 Task: Find connections with filter location Nebaj with filter topic #Jobopeningwith filter profile language English with filter current company BYJU'S with filter school Indus University Ahmedabad with filter industry Retail Gasoline with filter service category Packaging Design with filter keywords title Tow Truck Operator
Action: Mouse moved to (578, 70)
Screenshot: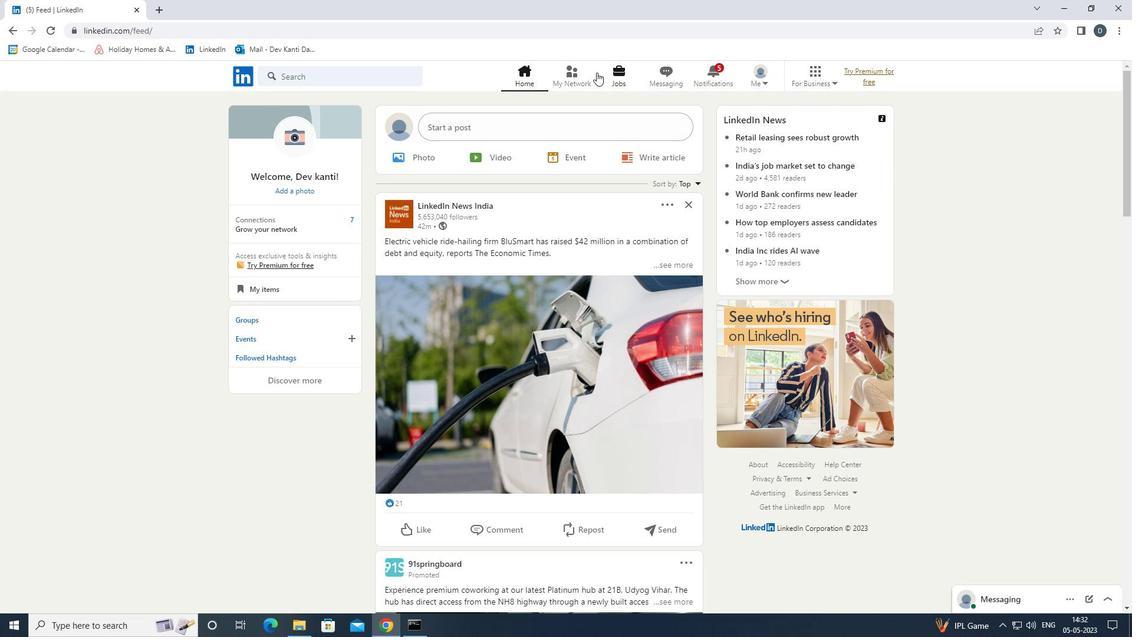 
Action: Mouse pressed left at (578, 70)
Screenshot: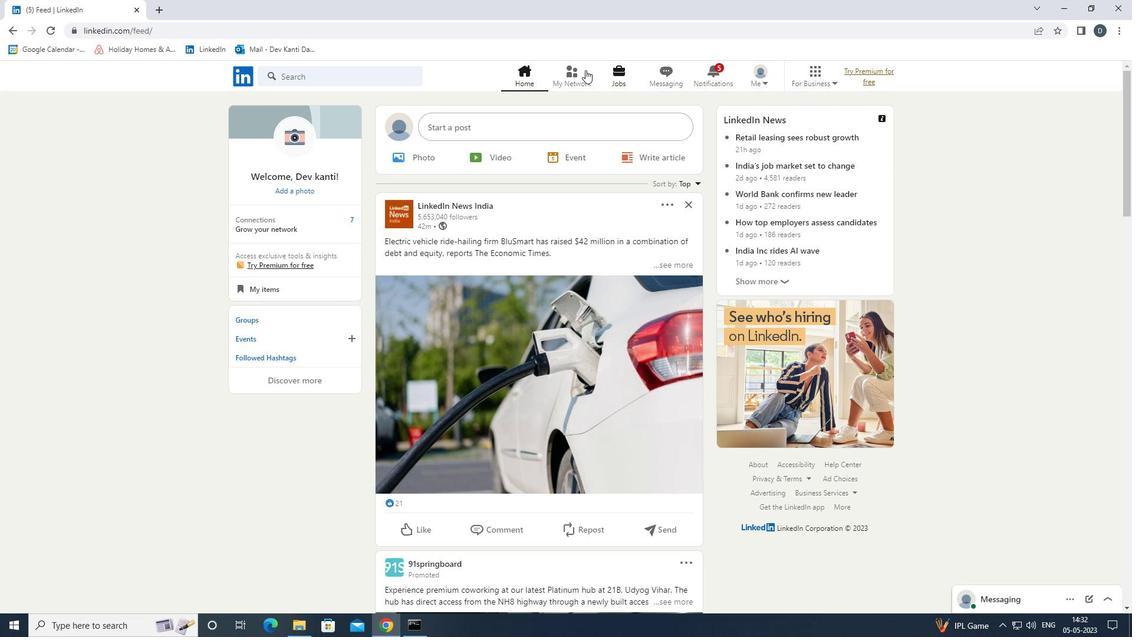 
Action: Mouse moved to (389, 136)
Screenshot: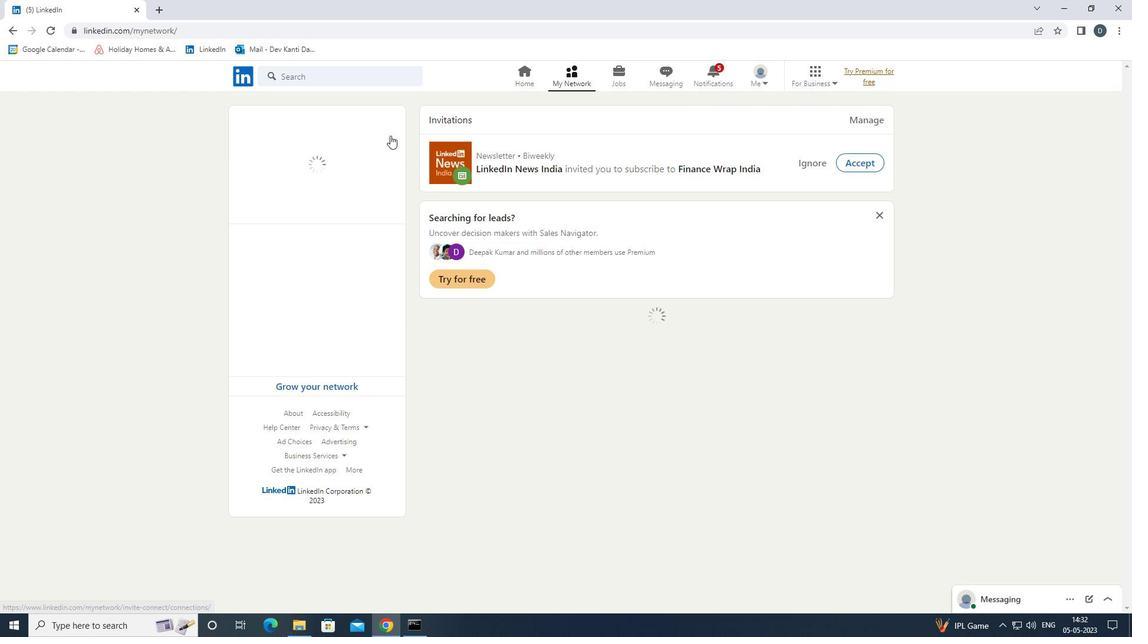 
Action: Mouse pressed left at (389, 136)
Screenshot: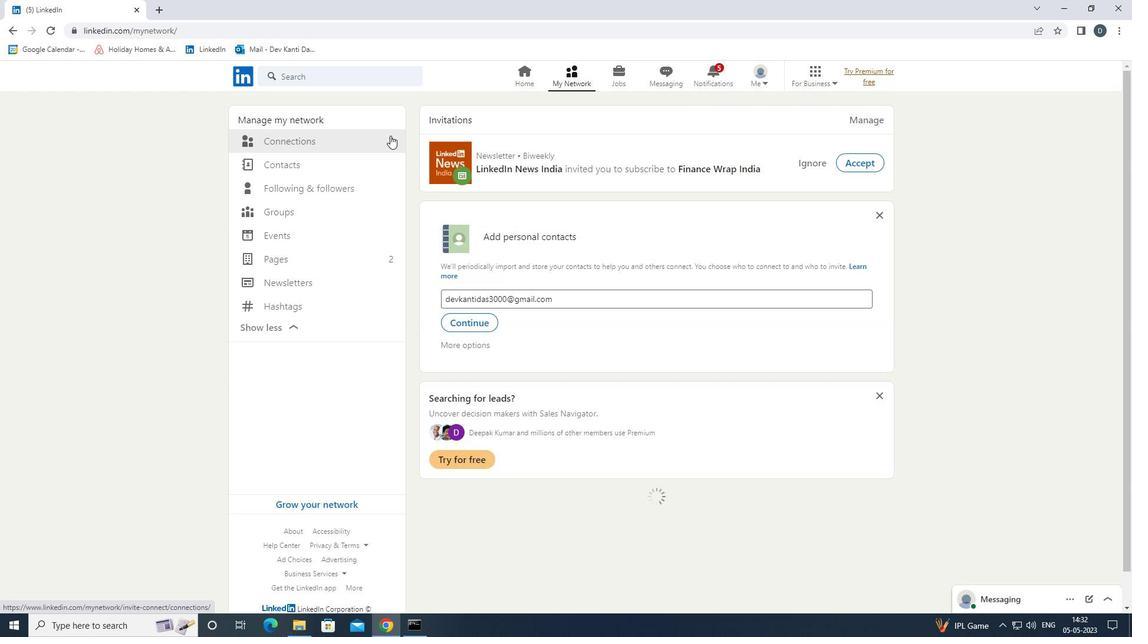 
Action: Mouse moved to (663, 136)
Screenshot: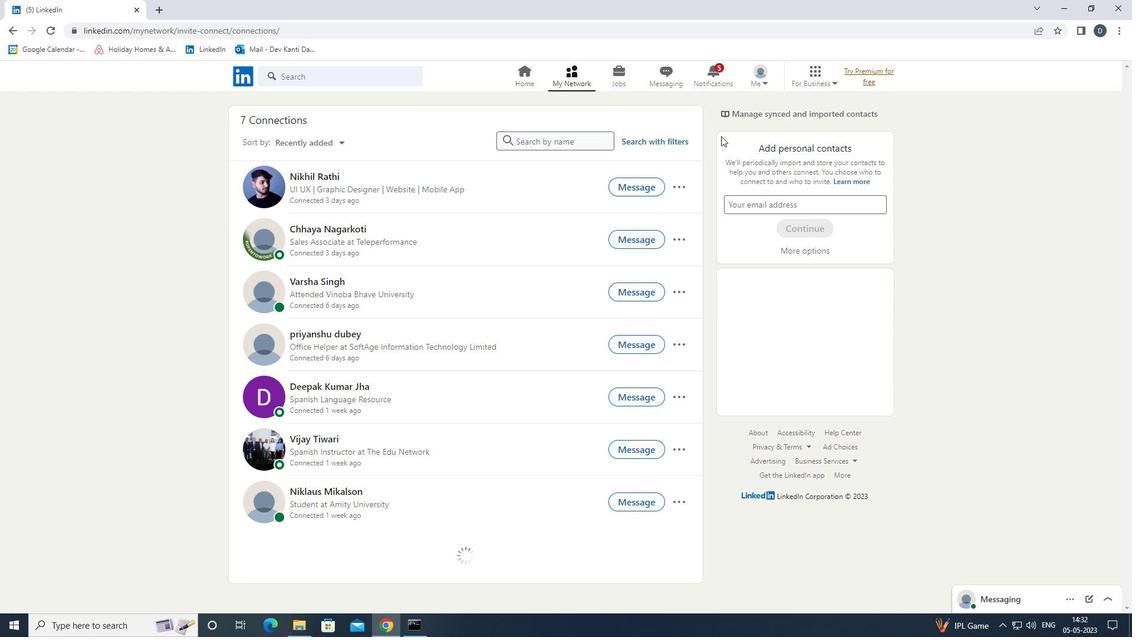 
Action: Mouse pressed left at (663, 136)
Screenshot: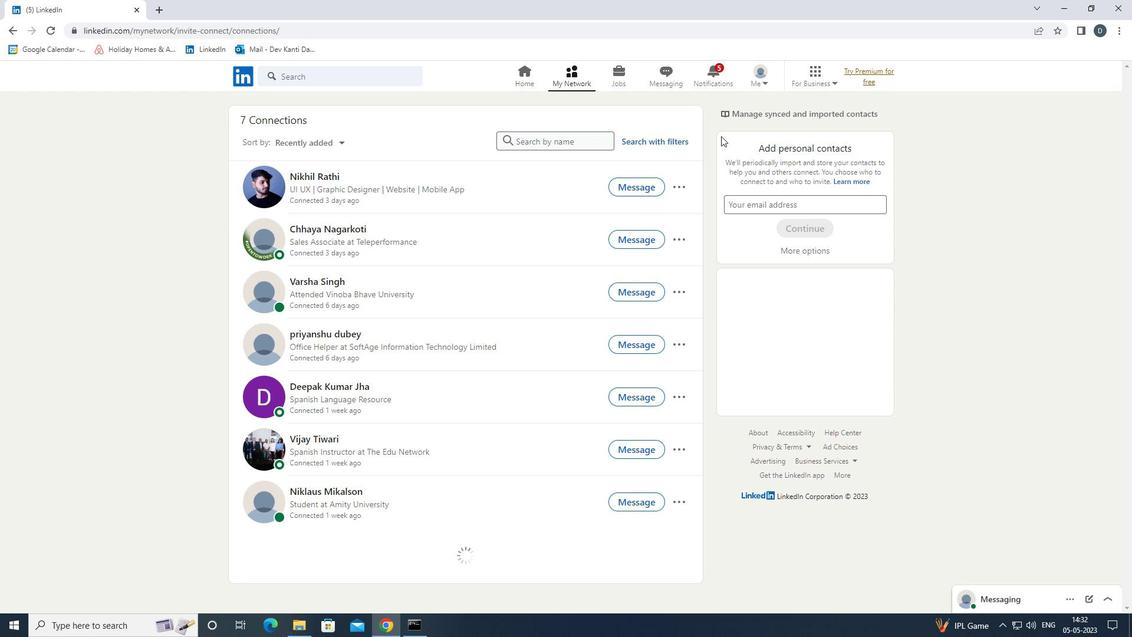 
Action: Mouse moved to (618, 110)
Screenshot: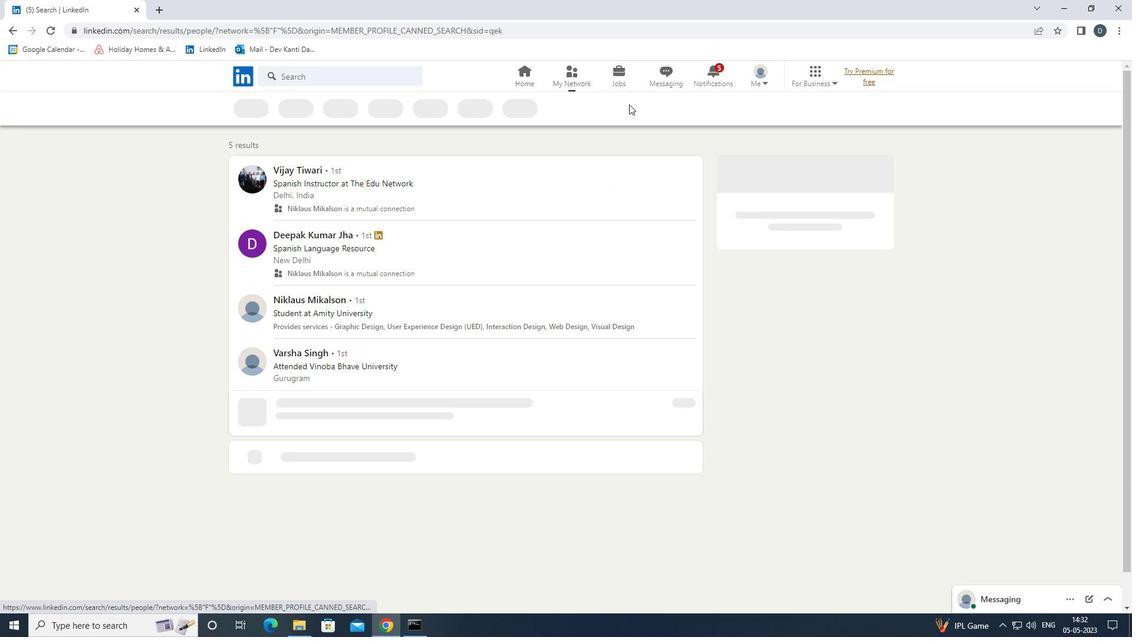 
Action: Mouse pressed left at (618, 110)
Screenshot: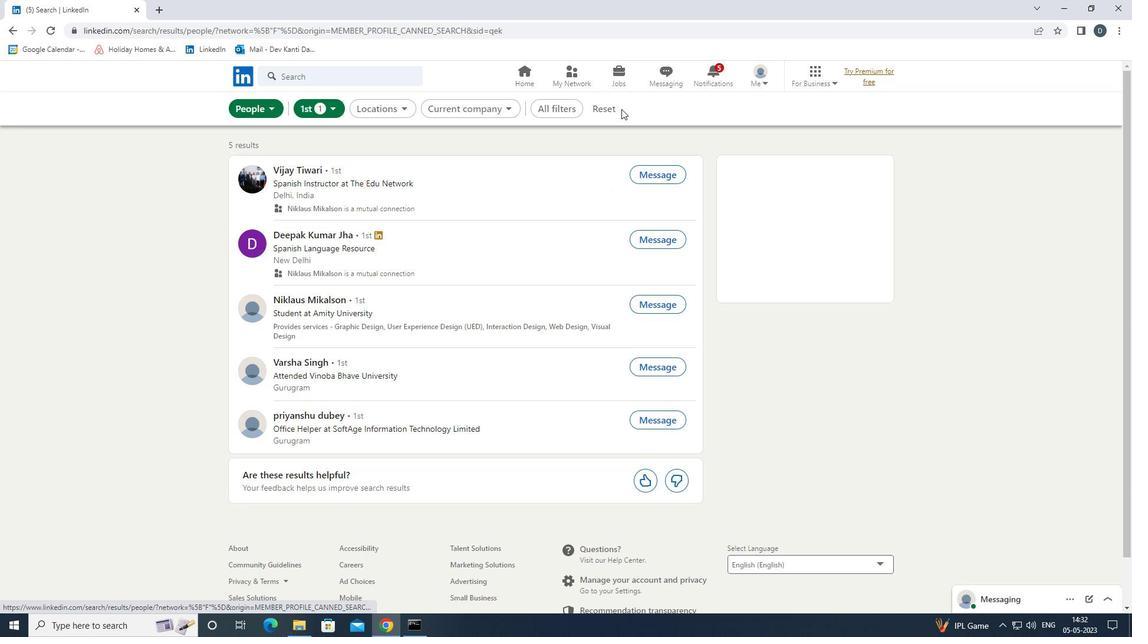 
Action: Mouse moved to (581, 107)
Screenshot: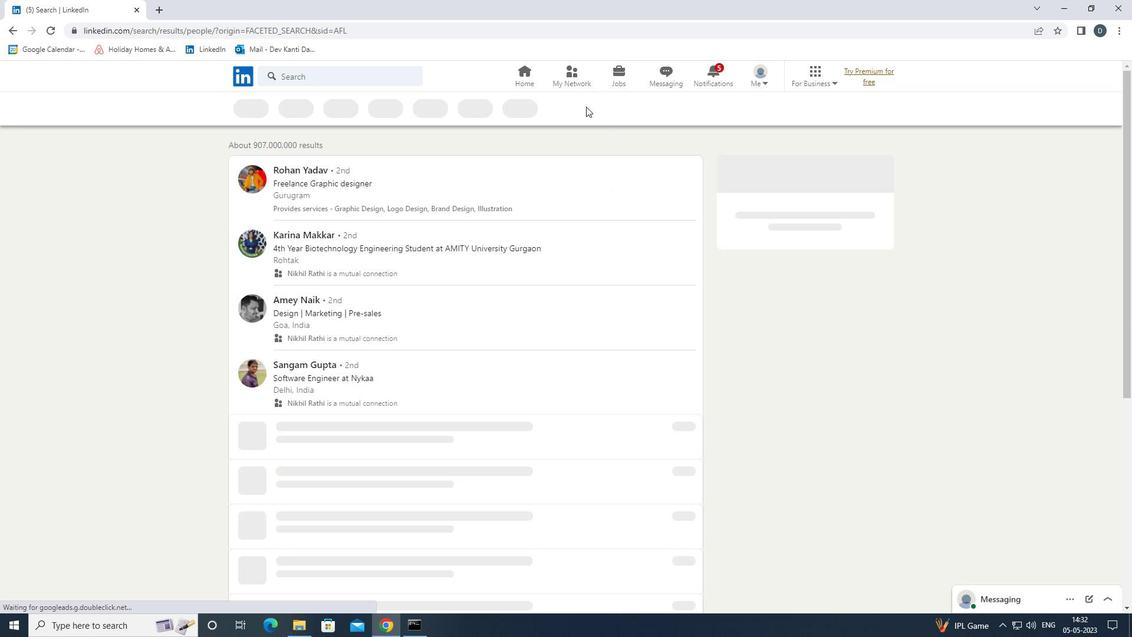 
Action: Mouse pressed left at (581, 107)
Screenshot: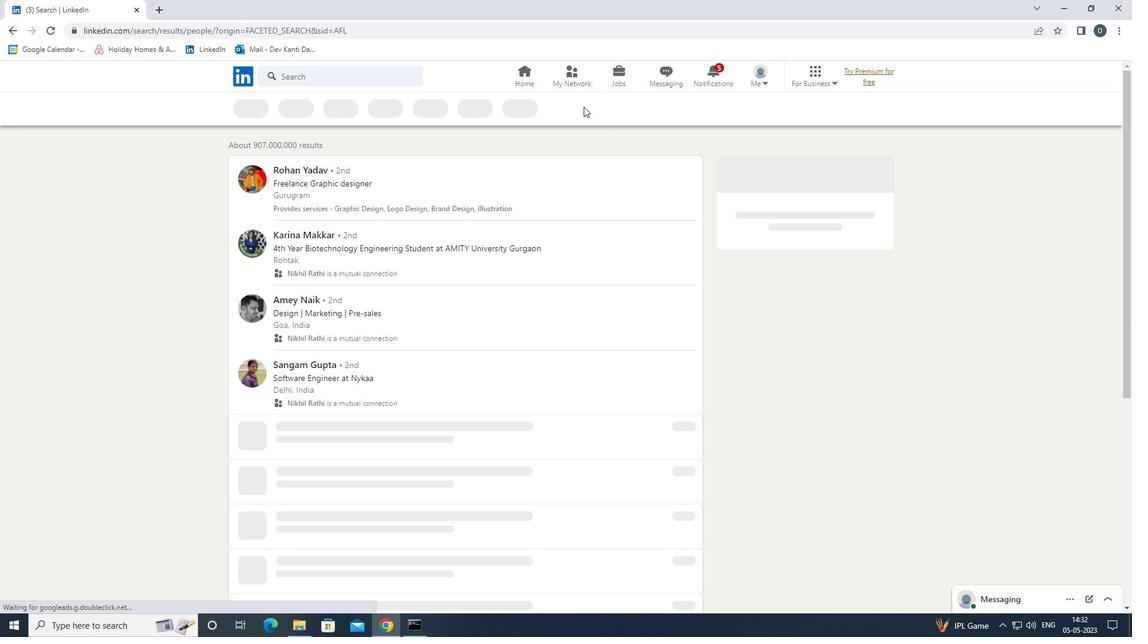 
Action: Mouse pressed left at (581, 107)
Screenshot: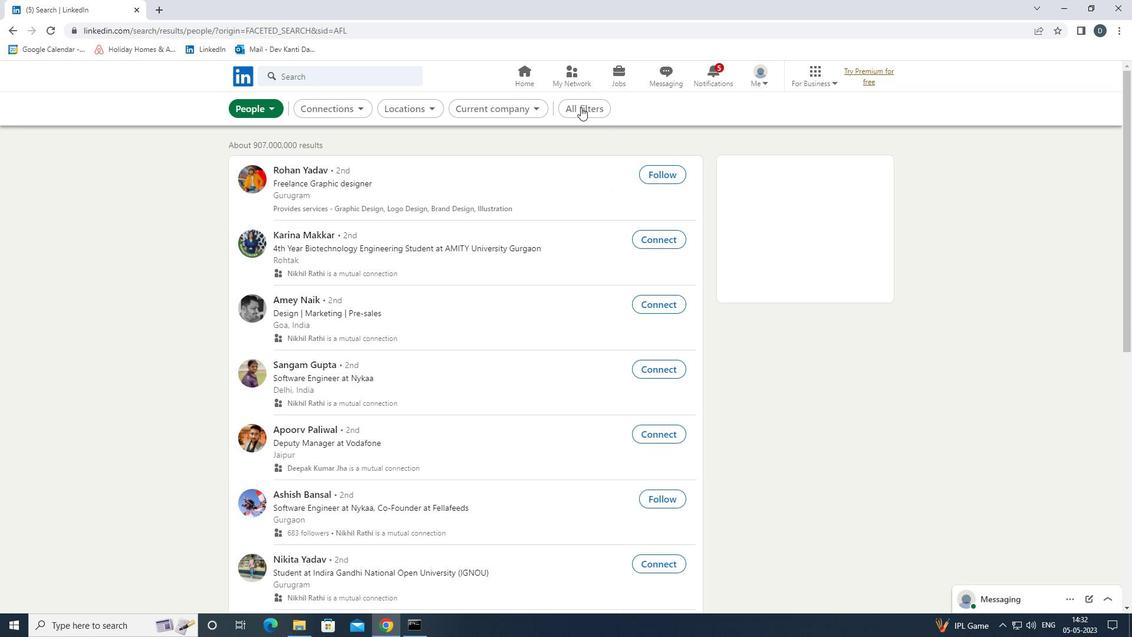 
Action: Mouse moved to (584, 109)
Screenshot: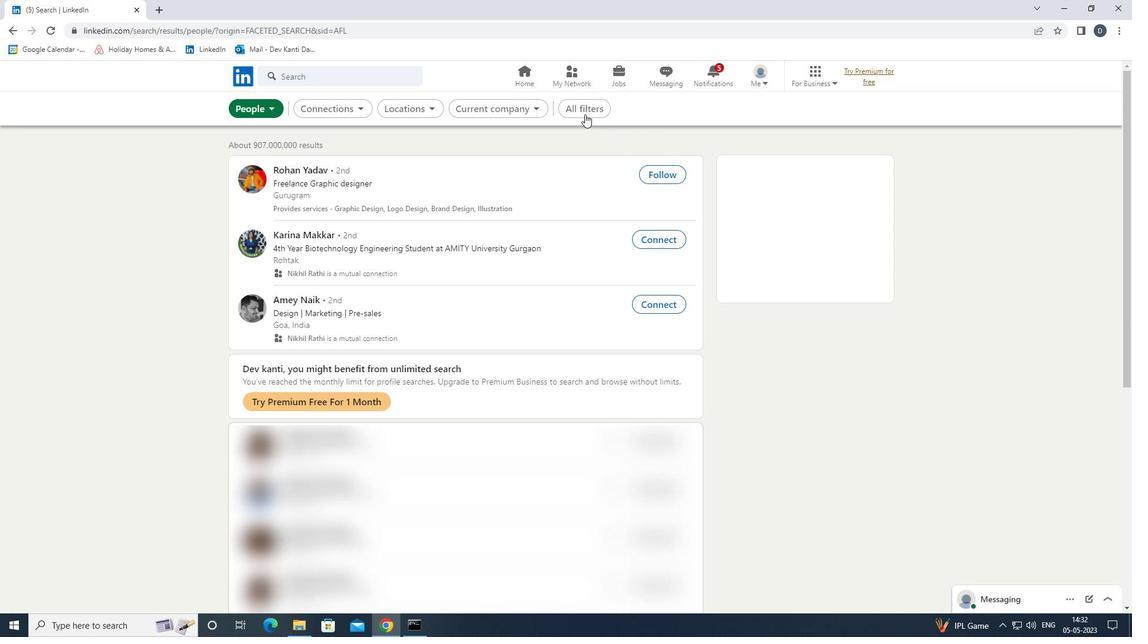 
Action: Mouse pressed left at (584, 109)
Screenshot: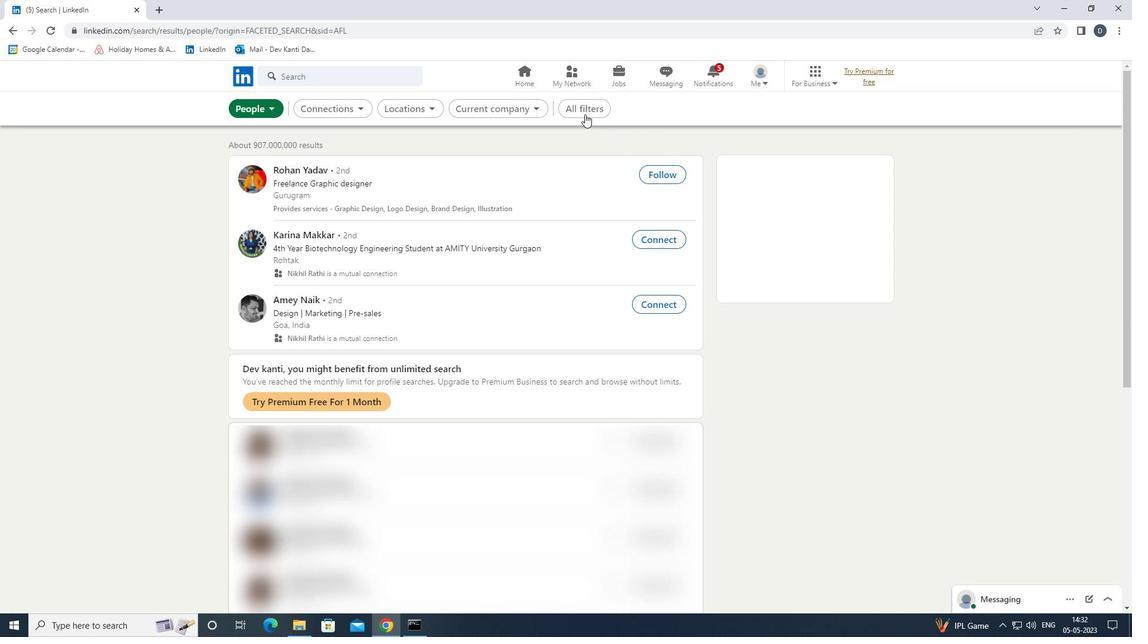 
Action: Mouse moved to (1118, 361)
Screenshot: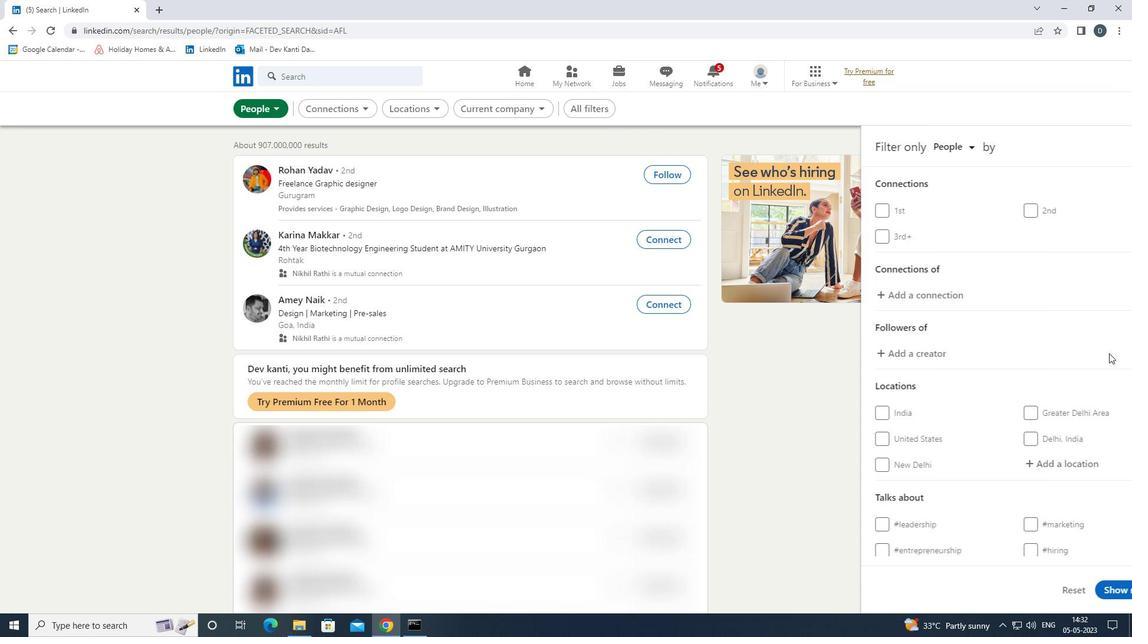
Action: Mouse scrolled (1118, 361) with delta (0, 0)
Screenshot: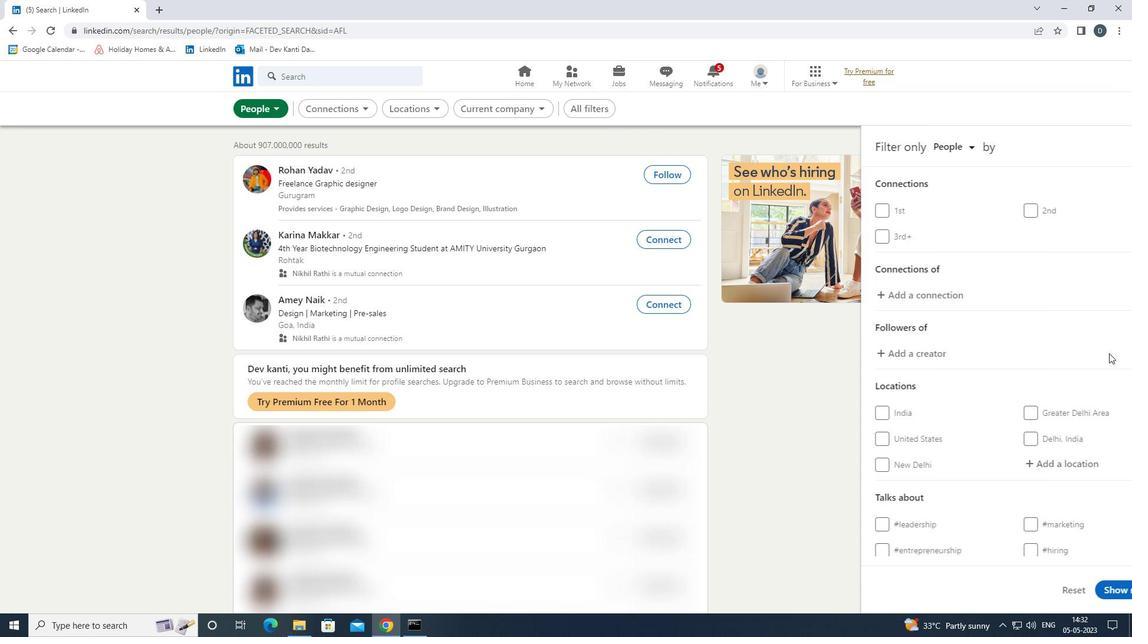 
Action: Mouse moved to (1120, 364)
Screenshot: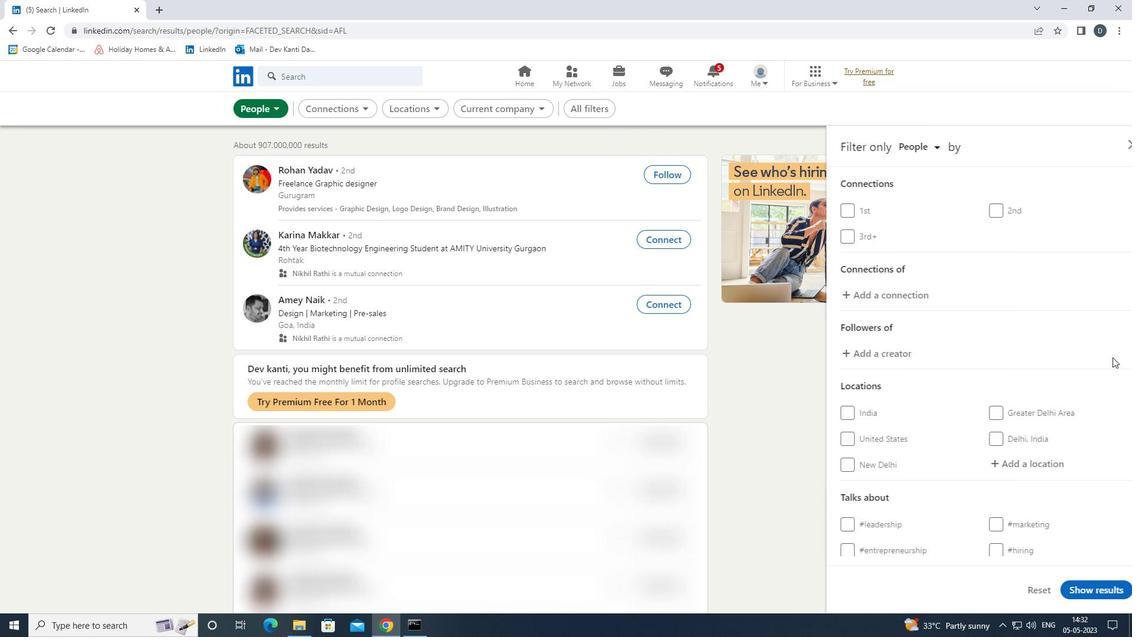 
Action: Mouse scrolled (1120, 363) with delta (0, 0)
Screenshot: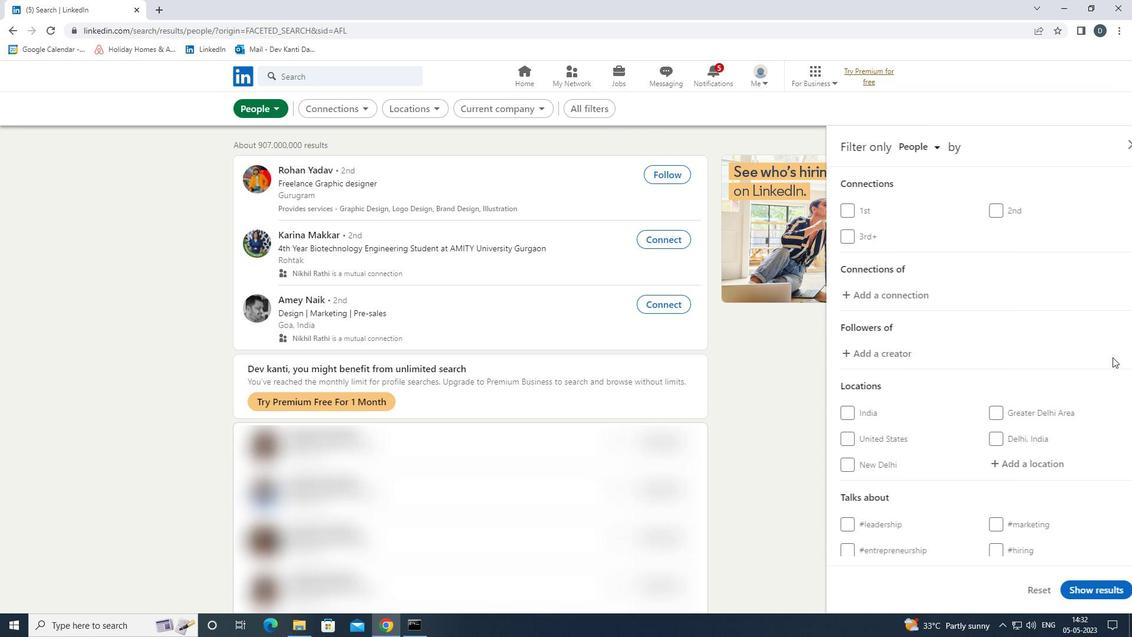 
Action: Mouse moved to (1018, 346)
Screenshot: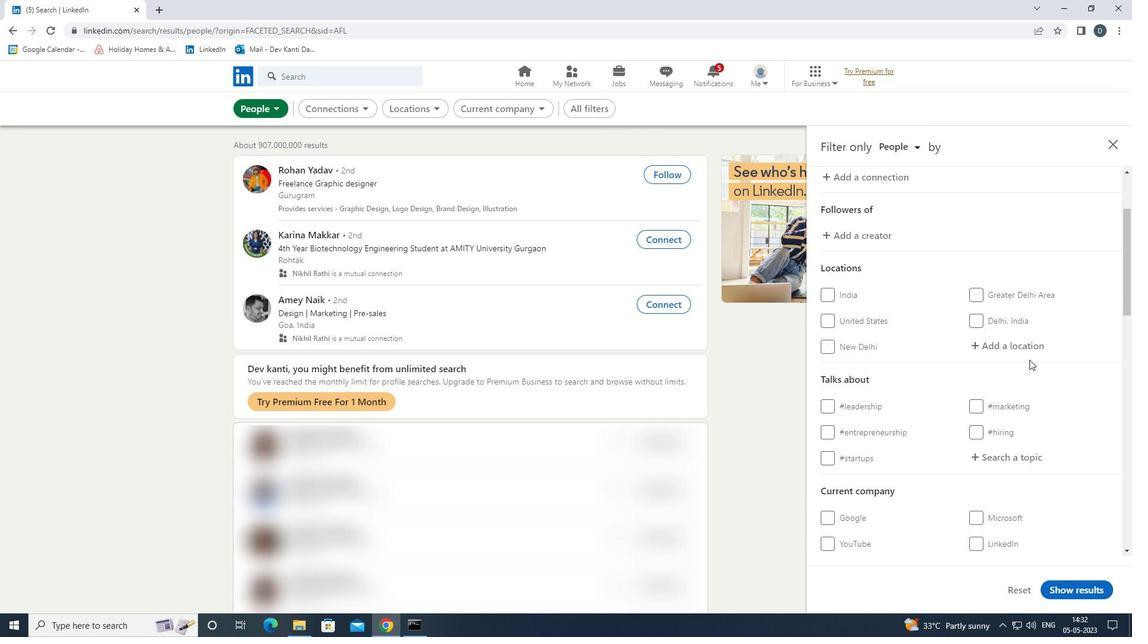 
Action: Mouse pressed left at (1018, 346)
Screenshot: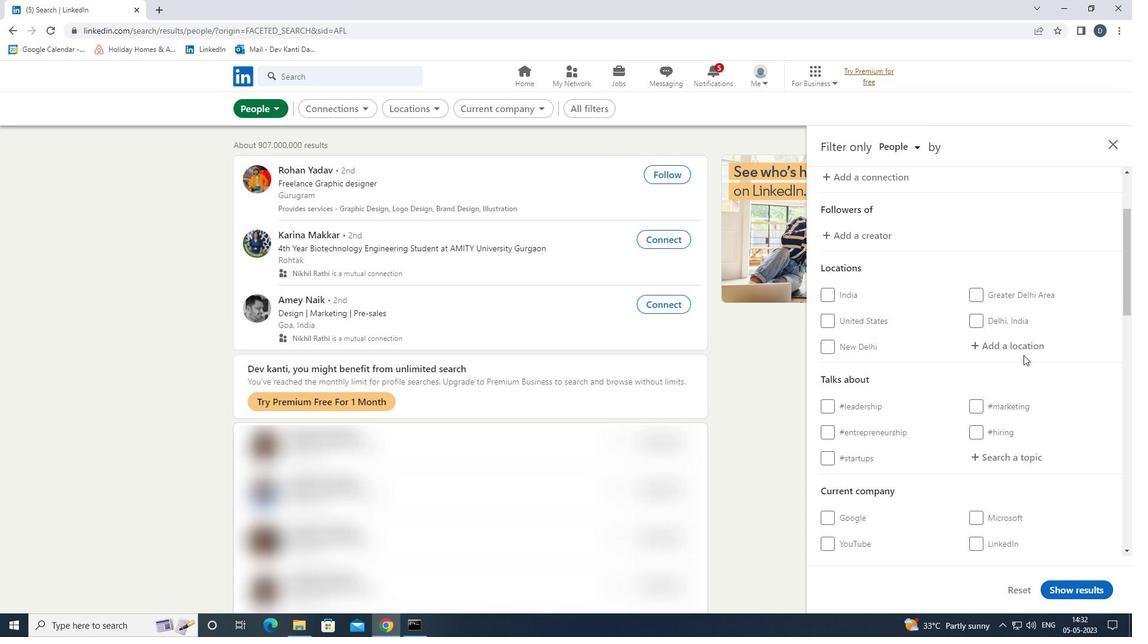 
Action: Key pressed <Key.shift><Key.shift><Key.shift><Key.shift><Key.shift><Key.shift>NEBAJ<Key.down><Key.enter>
Screenshot: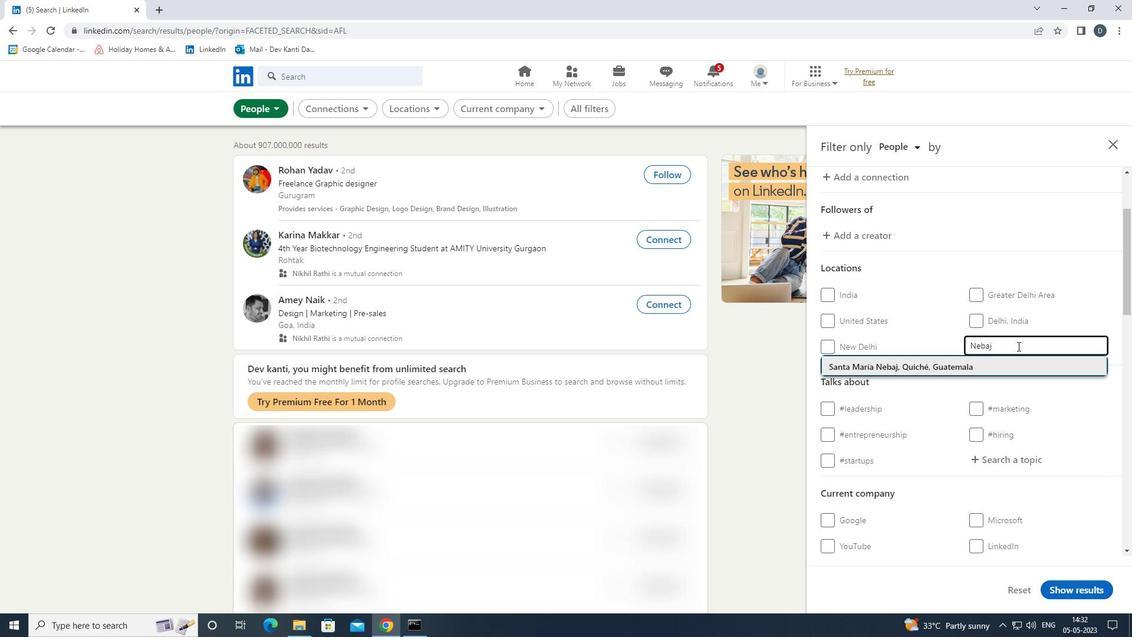 
Action: Mouse moved to (1028, 369)
Screenshot: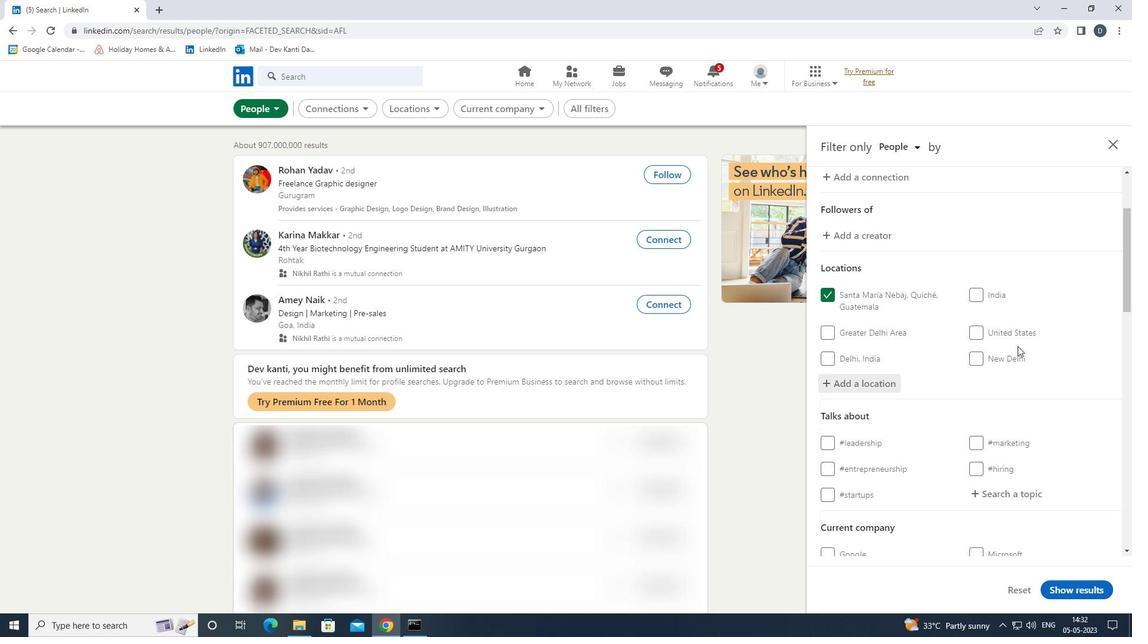 
Action: Mouse scrolled (1028, 369) with delta (0, 0)
Screenshot: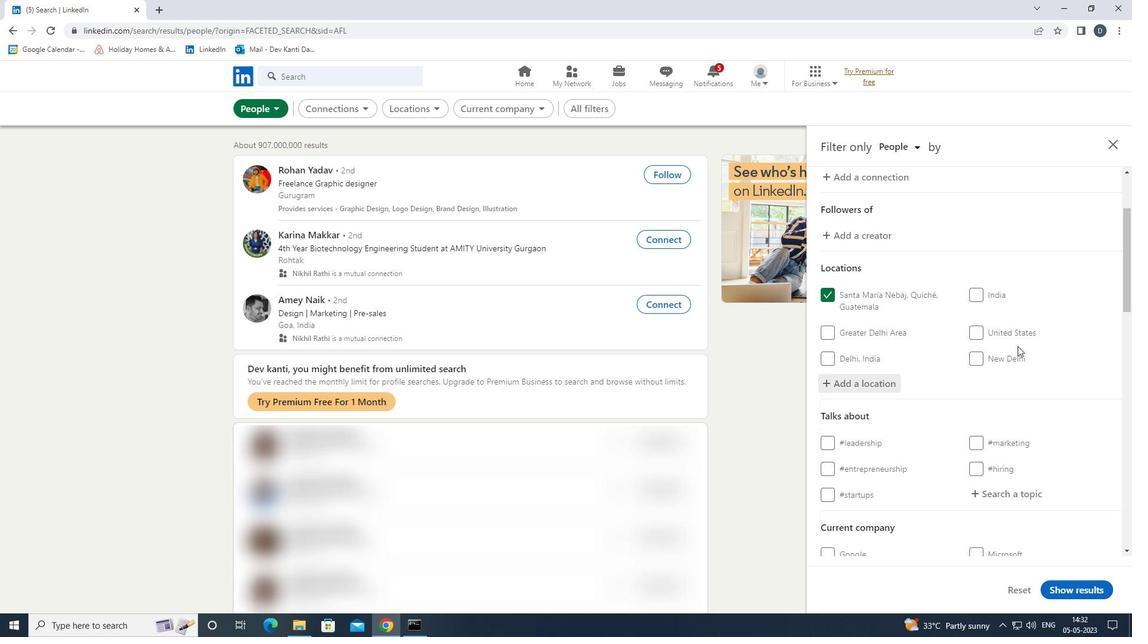 
Action: Mouse moved to (1024, 377)
Screenshot: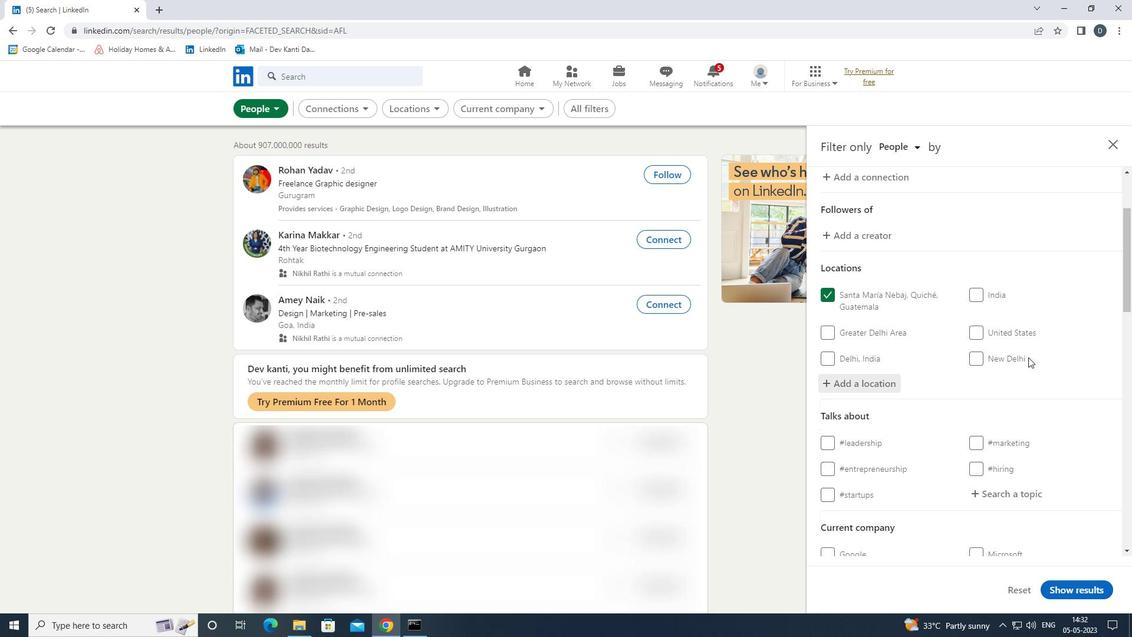 
Action: Mouse scrolled (1024, 376) with delta (0, 0)
Screenshot: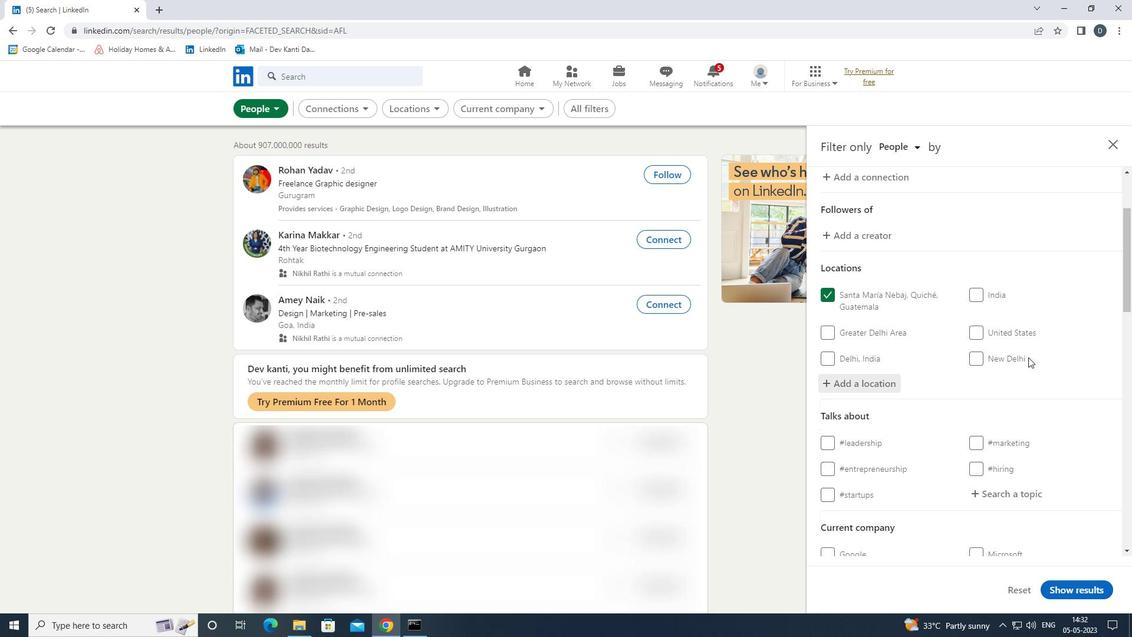 
Action: Mouse moved to (1023, 378)
Screenshot: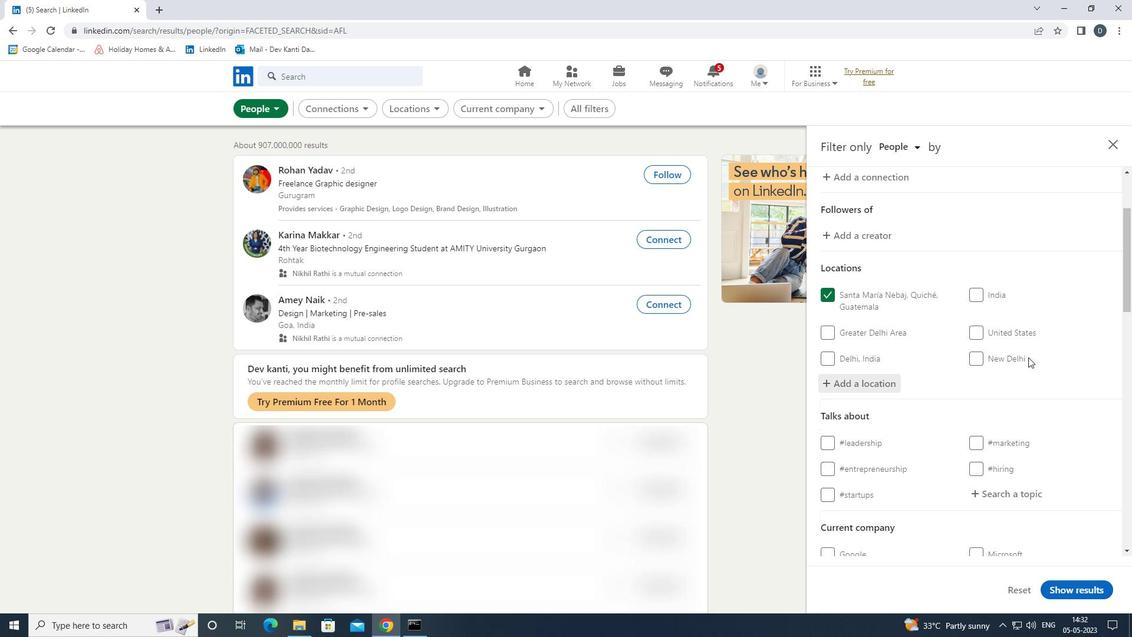 
Action: Mouse scrolled (1023, 377) with delta (0, 0)
Screenshot: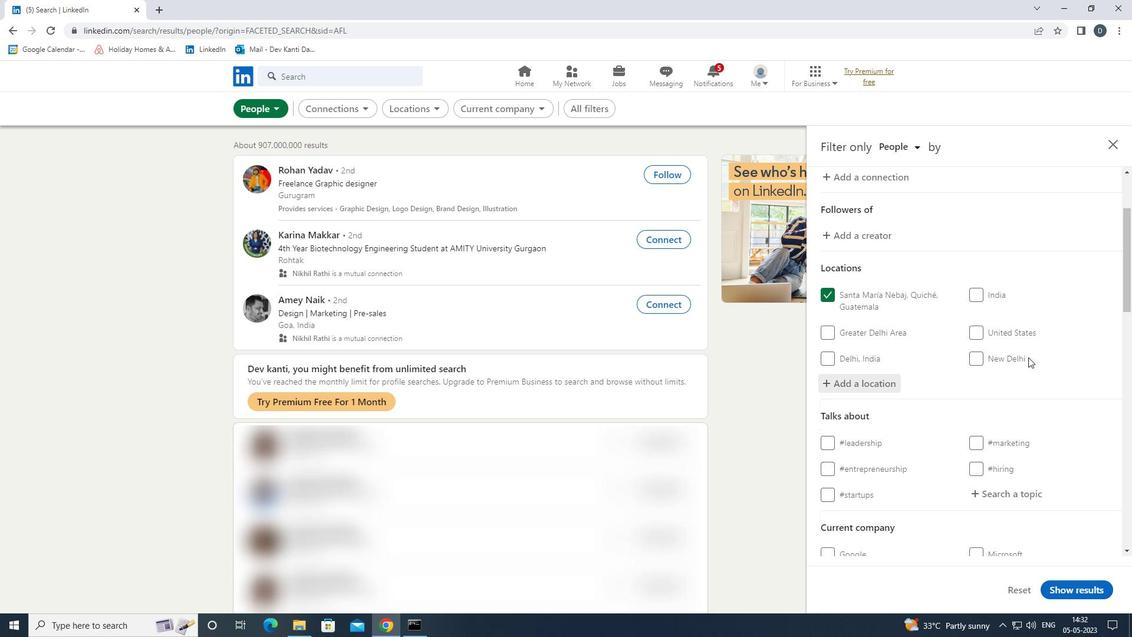 
Action: Mouse moved to (1010, 318)
Screenshot: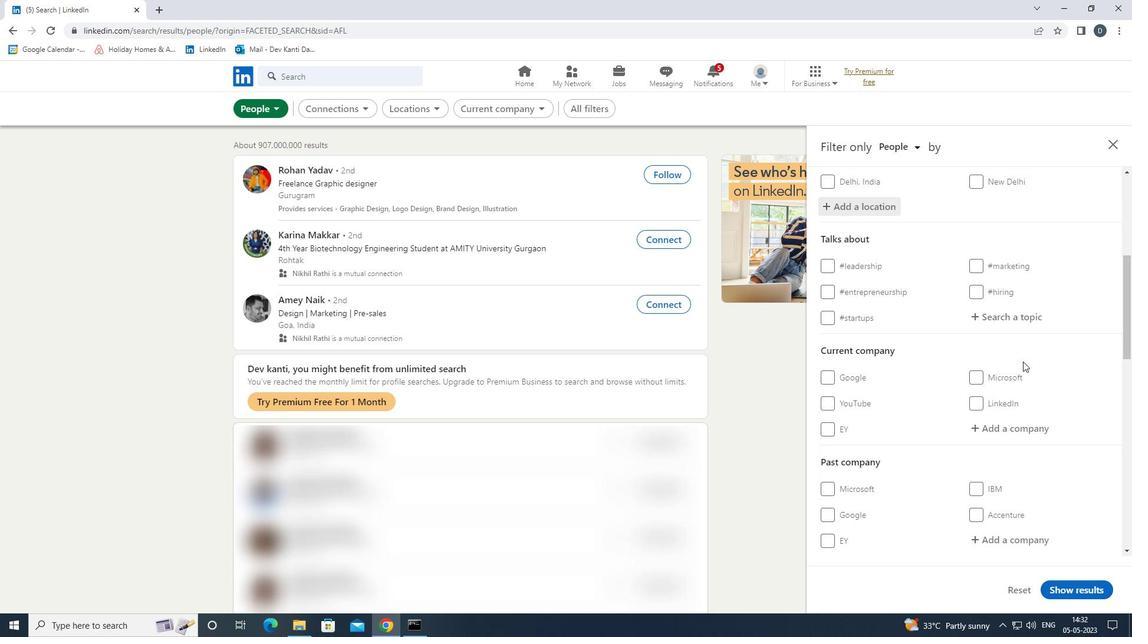 
Action: Mouse pressed left at (1010, 318)
Screenshot: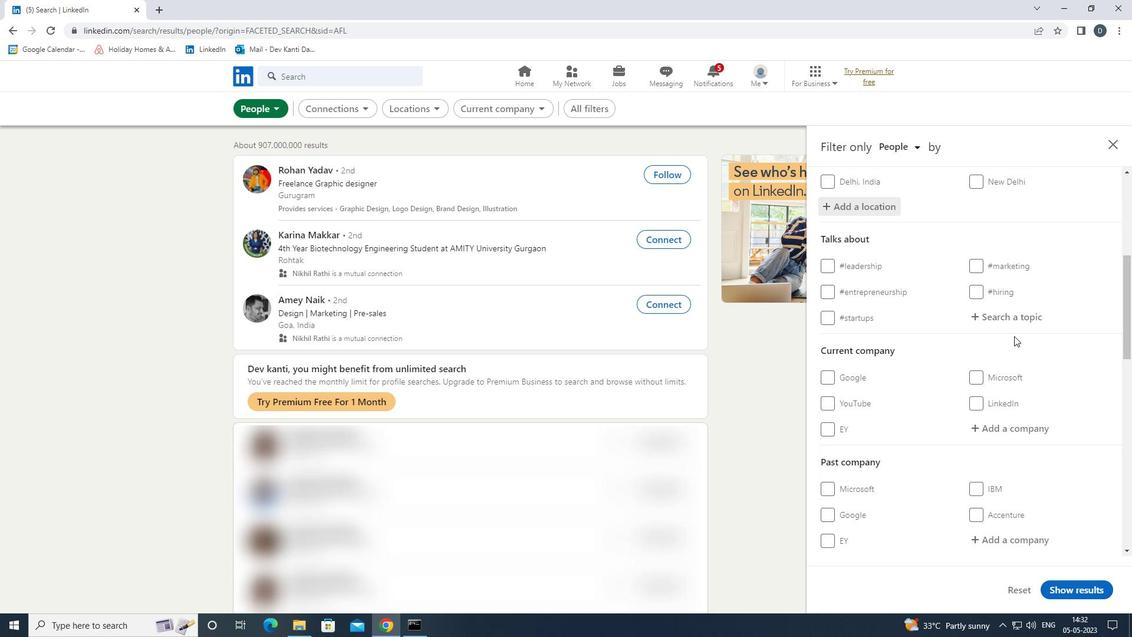 
Action: Key pressed JOBOPENING<Key.down><Key.enter>
Screenshot: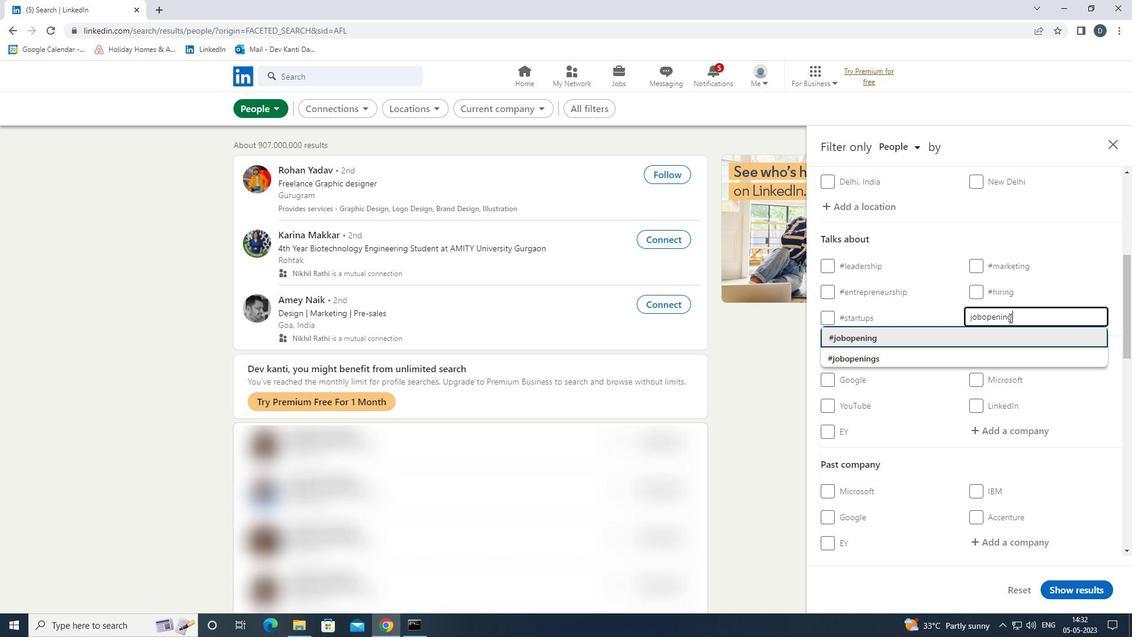 
Action: Mouse scrolled (1010, 317) with delta (0, 0)
Screenshot: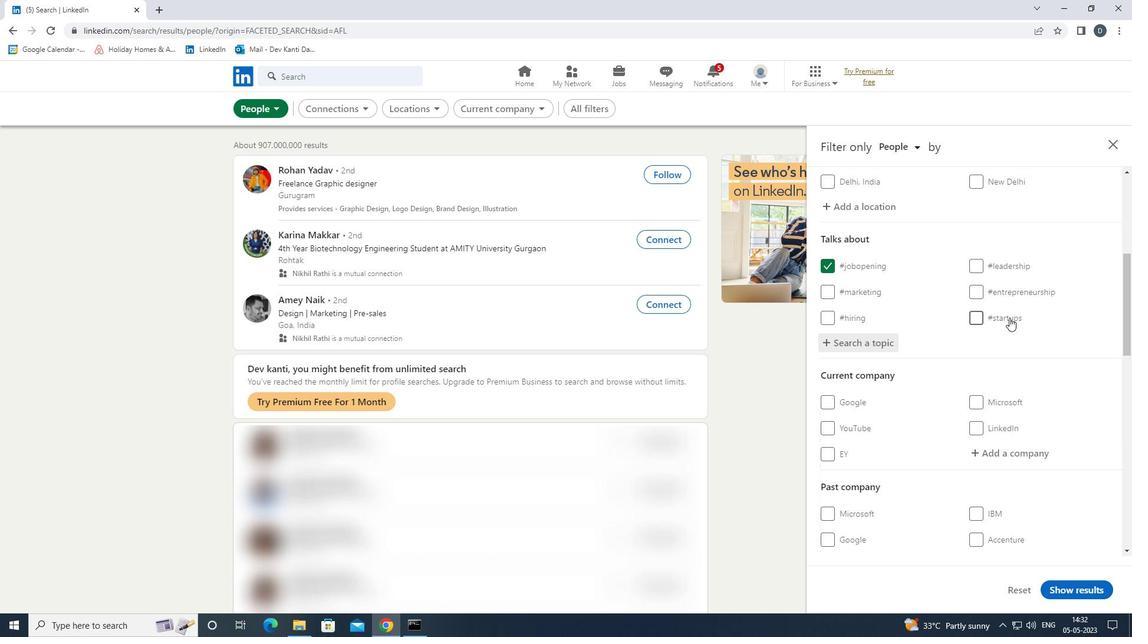 
Action: Mouse scrolled (1010, 317) with delta (0, 0)
Screenshot: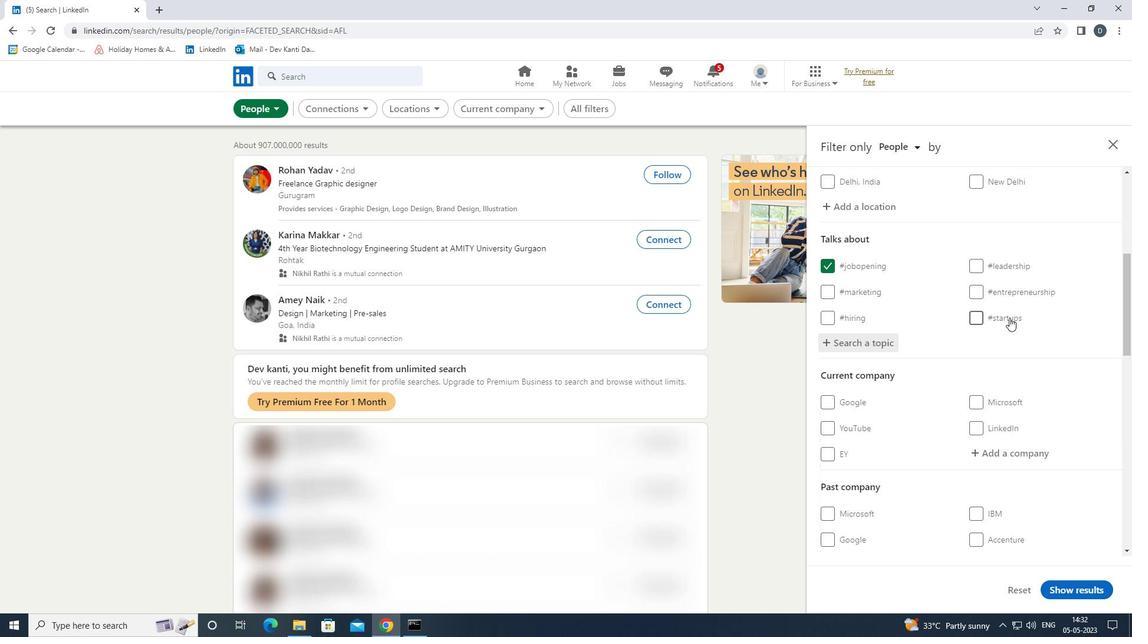 
Action: Mouse scrolled (1010, 317) with delta (0, 0)
Screenshot: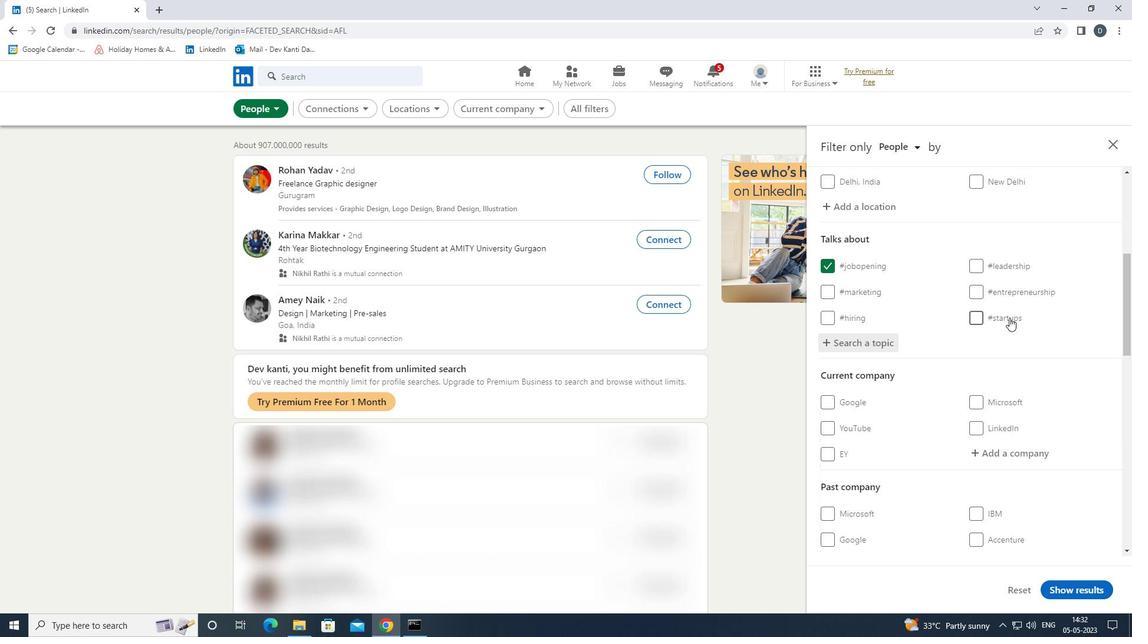 
Action: Mouse scrolled (1010, 317) with delta (0, 0)
Screenshot: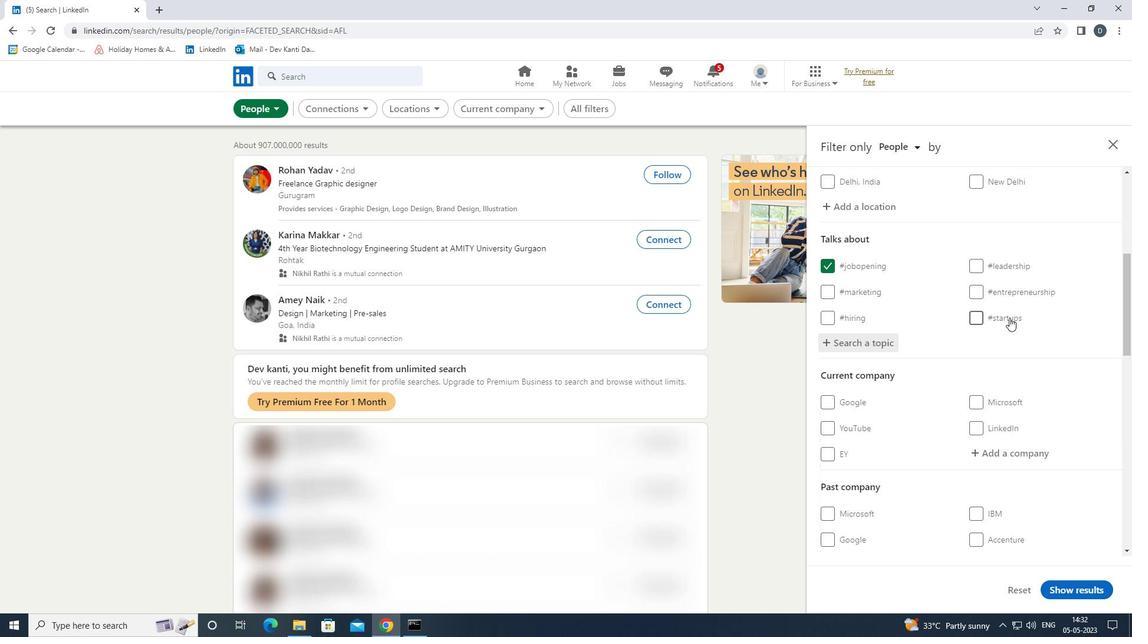 
Action: Mouse scrolled (1010, 317) with delta (0, 0)
Screenshot: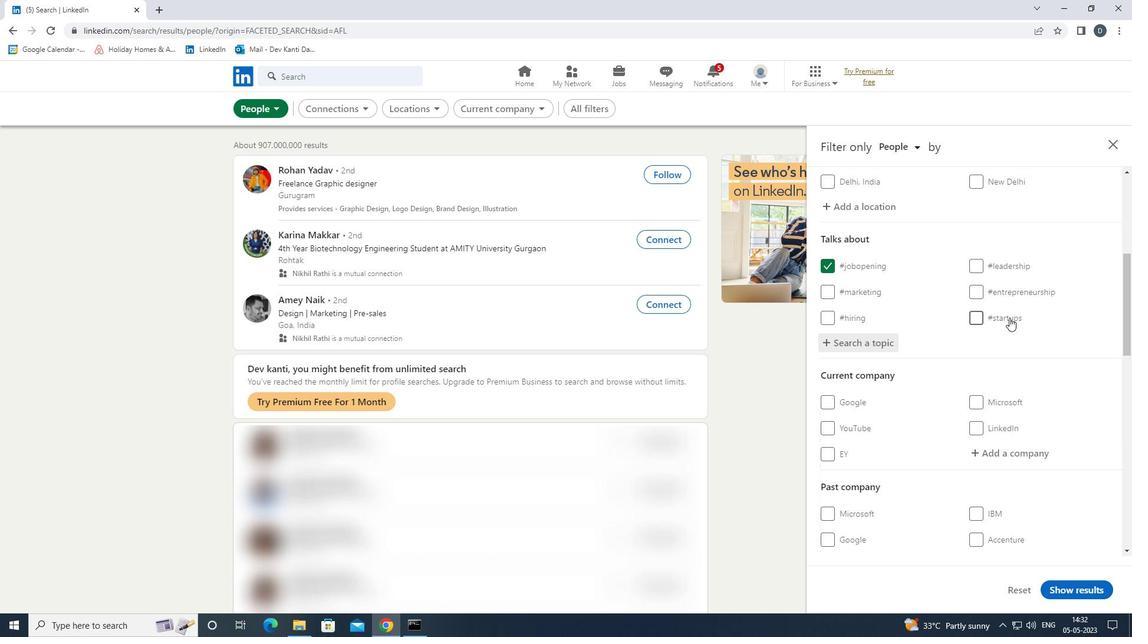 
Action: Mouse scrolled (1010, 317) with delta (0, 0)
Screenshot: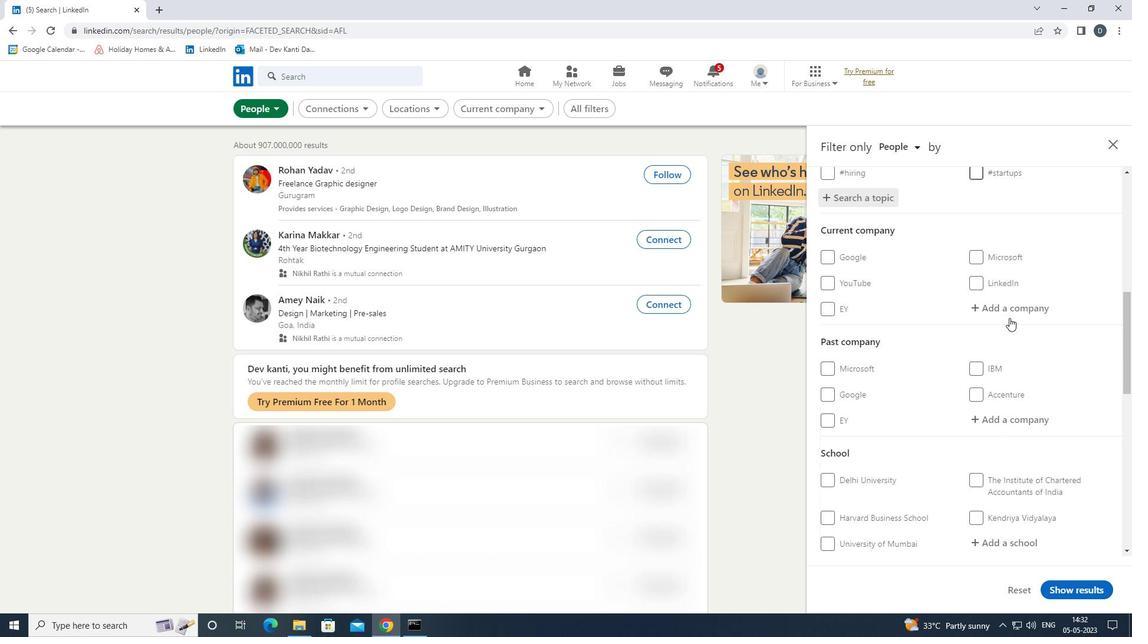 
Action: Mouse scrolled (1010, 317) with delta (0, 0)
Screenshot: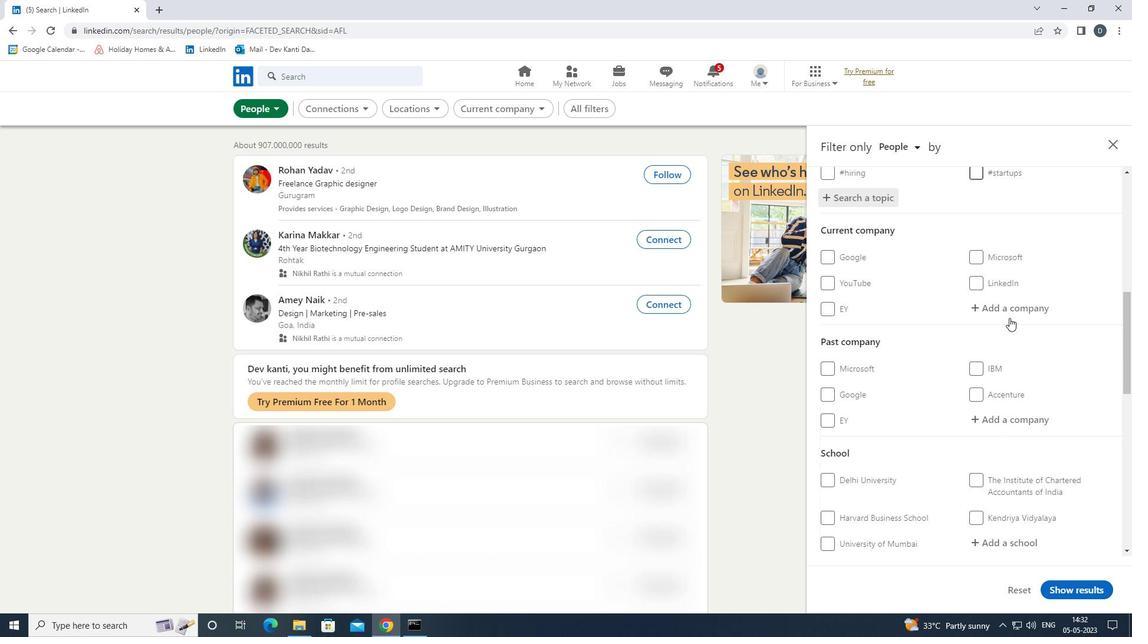 
Action: Mouse moved to (1009, 318)
Screenshot: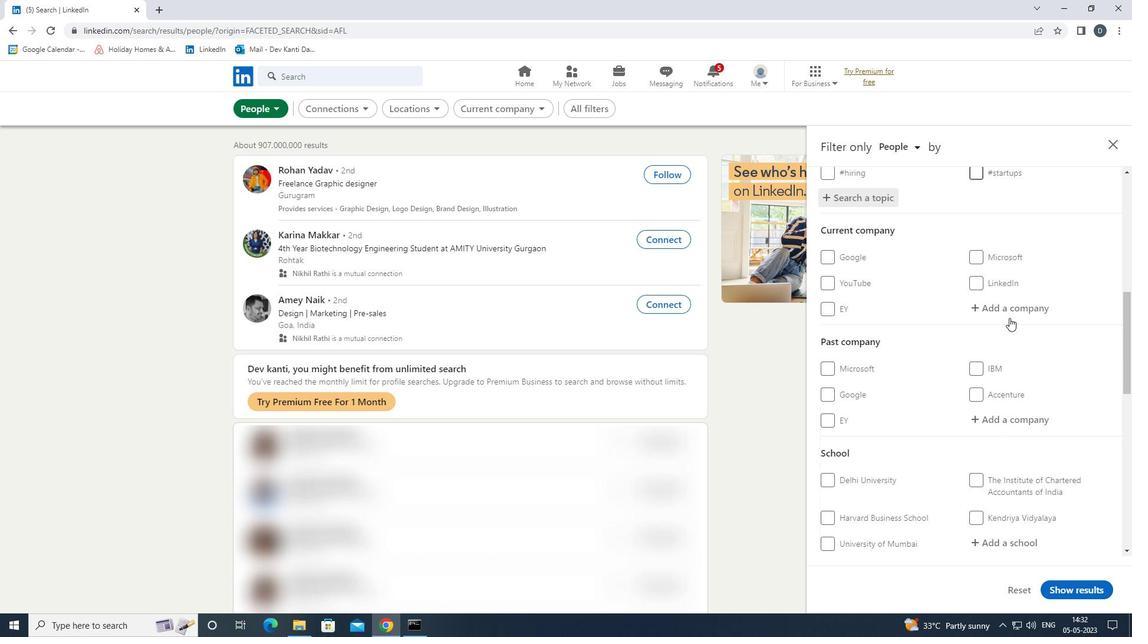 
Action: Mouse scrolled (1009, 318) with delta (0, 0)
Screenshot: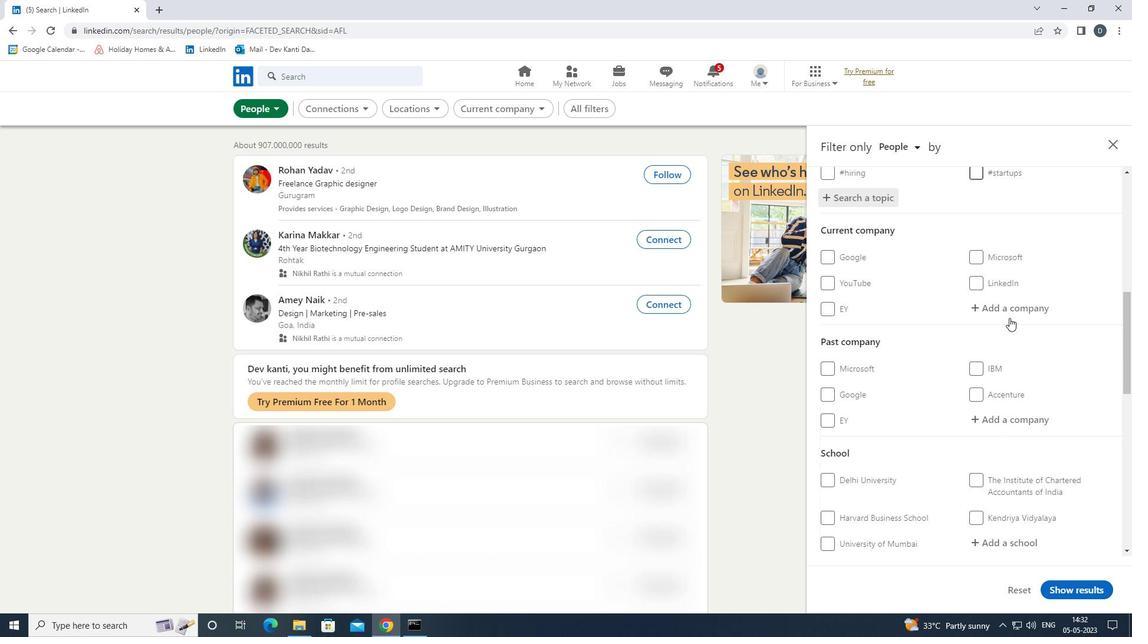 
Action: Mouse moved to (843, 412)
Screenshot: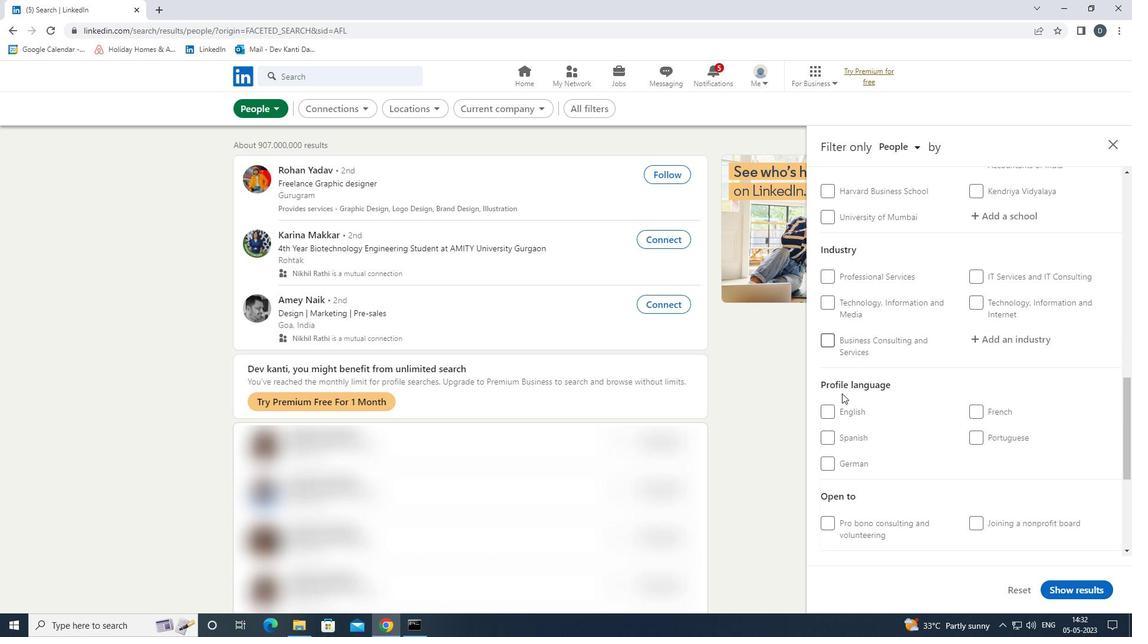 
Action: Mouse pressed left at (843, 412)
Screenshot: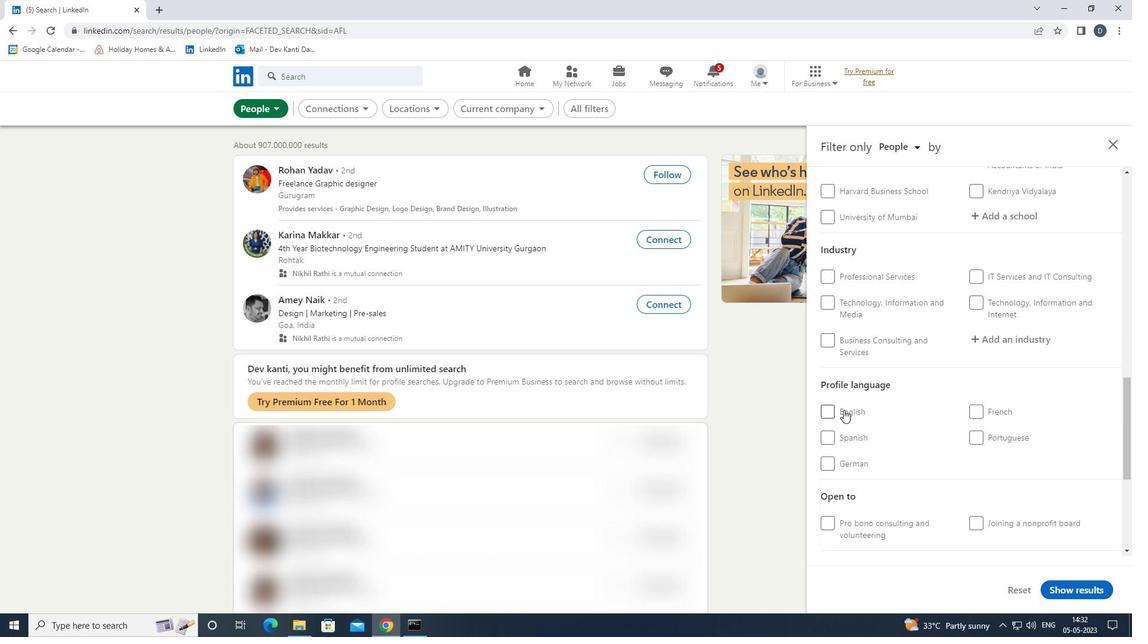 
Action: Mouse scrolled (843, 412) with delta (0, 0)
Screenshot: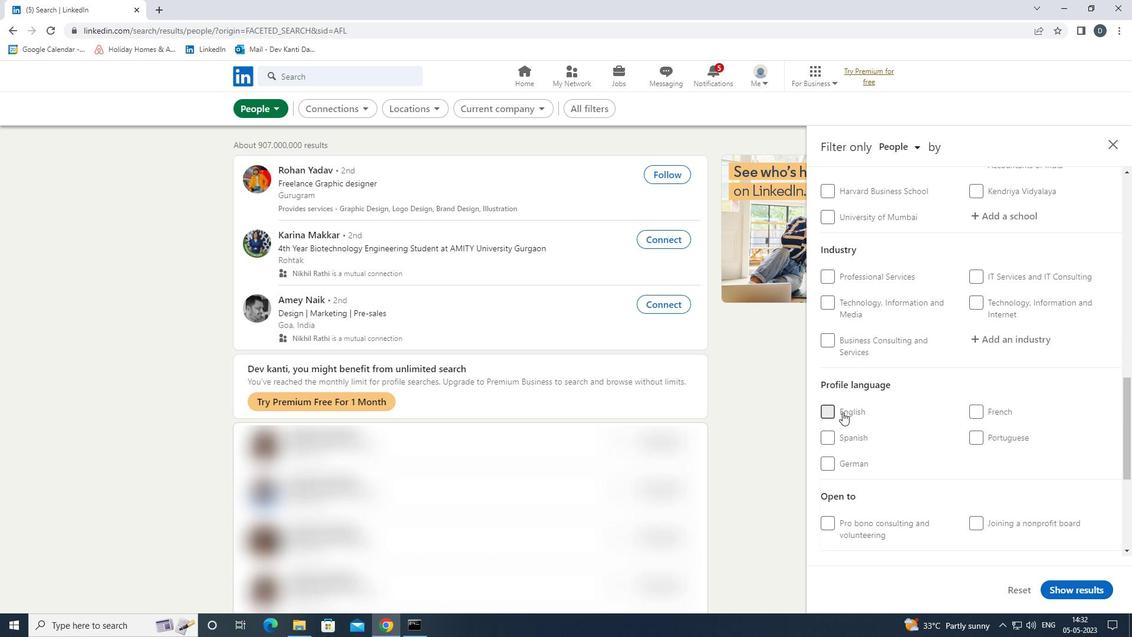 
Action: Mouse scrolled (843, 412) with delta (0, 0)
Screenshot: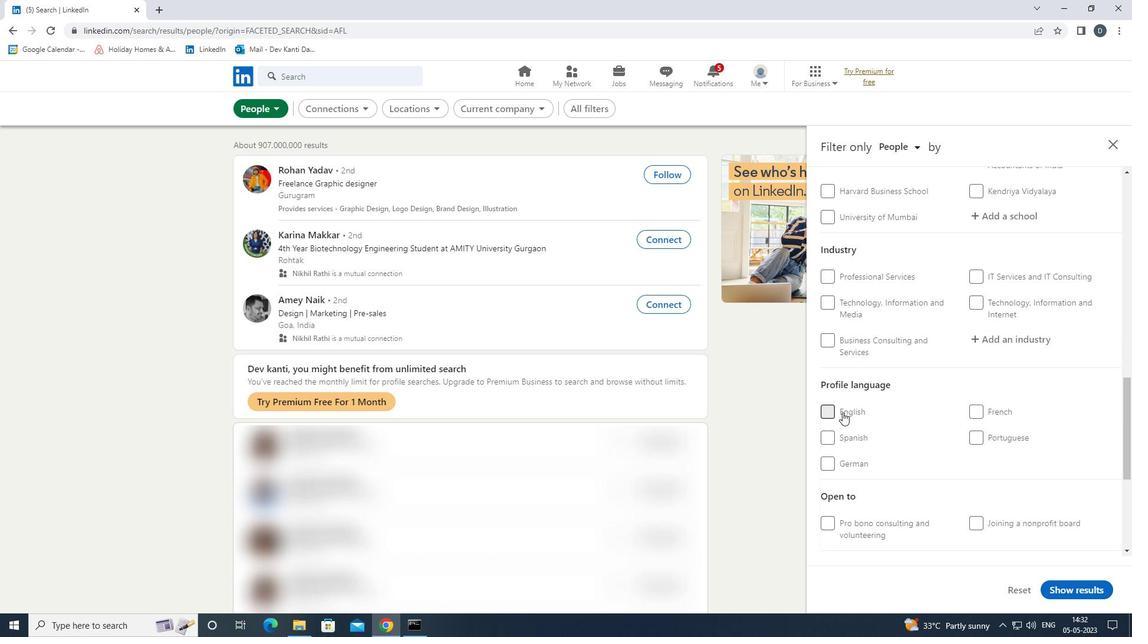 
Action: Mouse scrolled (843, 412) with delta (0, 0)
Screenshot: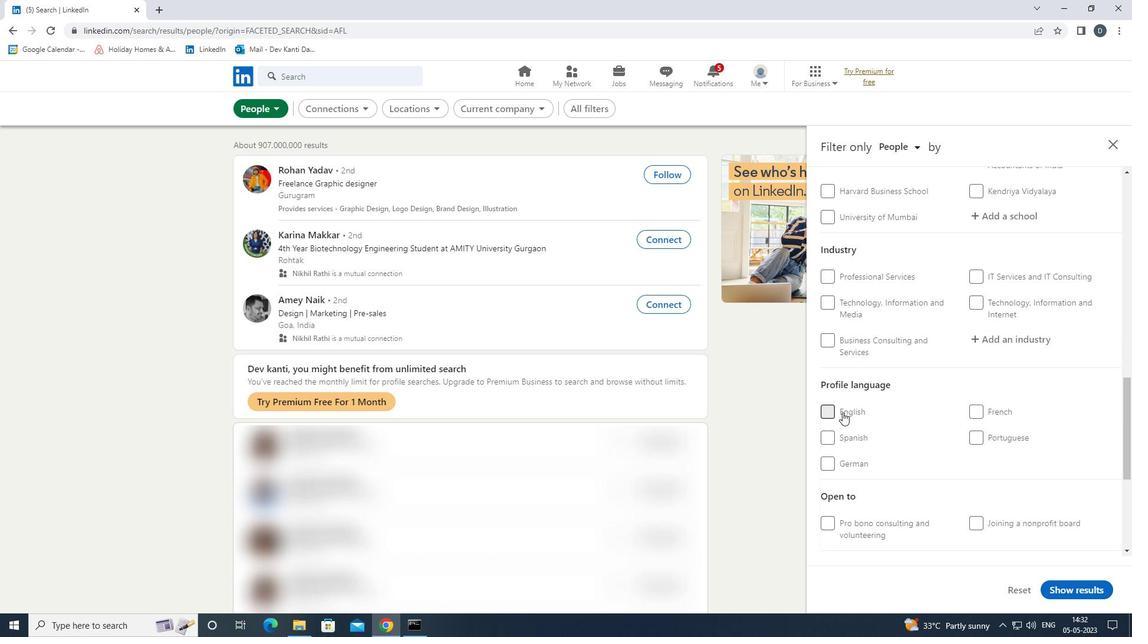 
Action: Mouse scrolled (843, 412) with delta (0, 0)
Screenshot: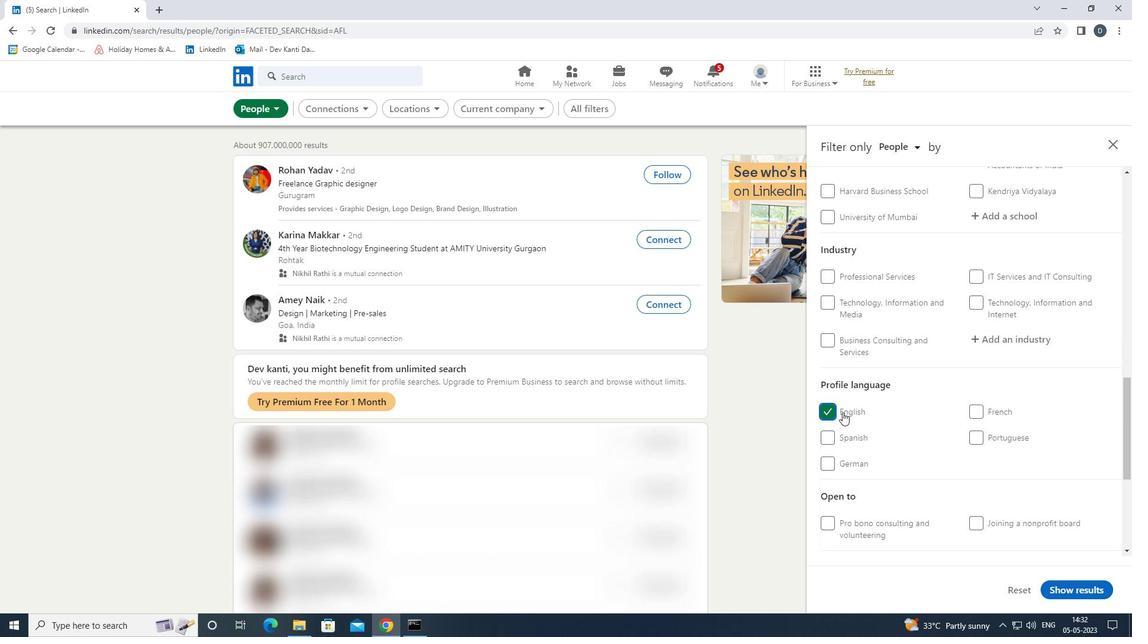 
Action: Mouse scrolled (843, 412) with delta (0, 0)
Screenshot: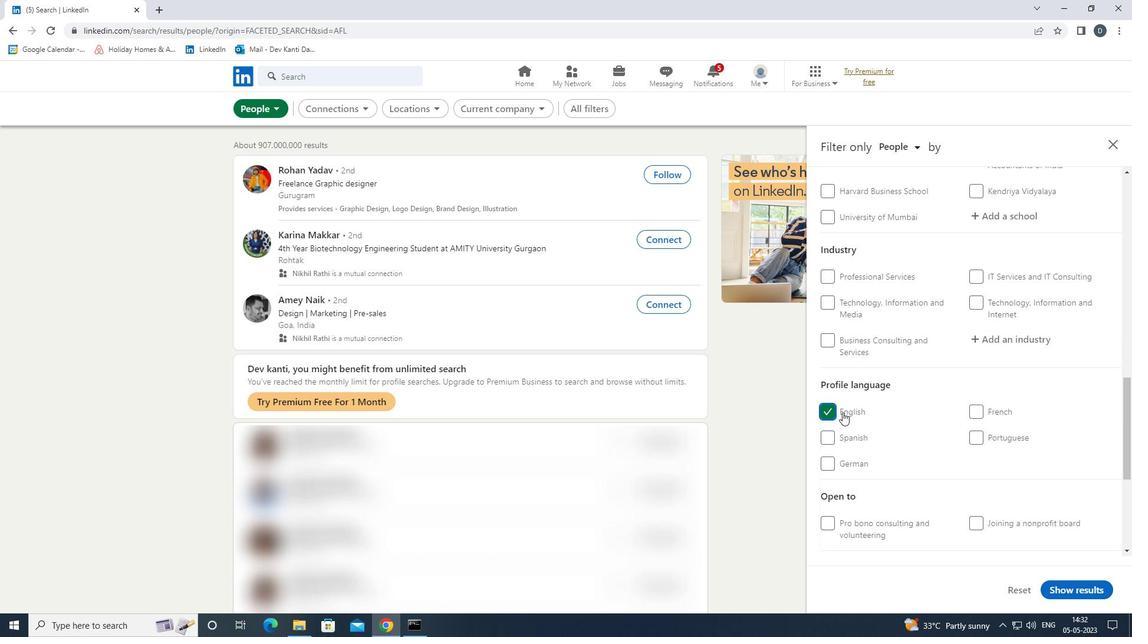 
Action: Mouse scrolled (843, 412) with delta (0, 0)
Screenshot: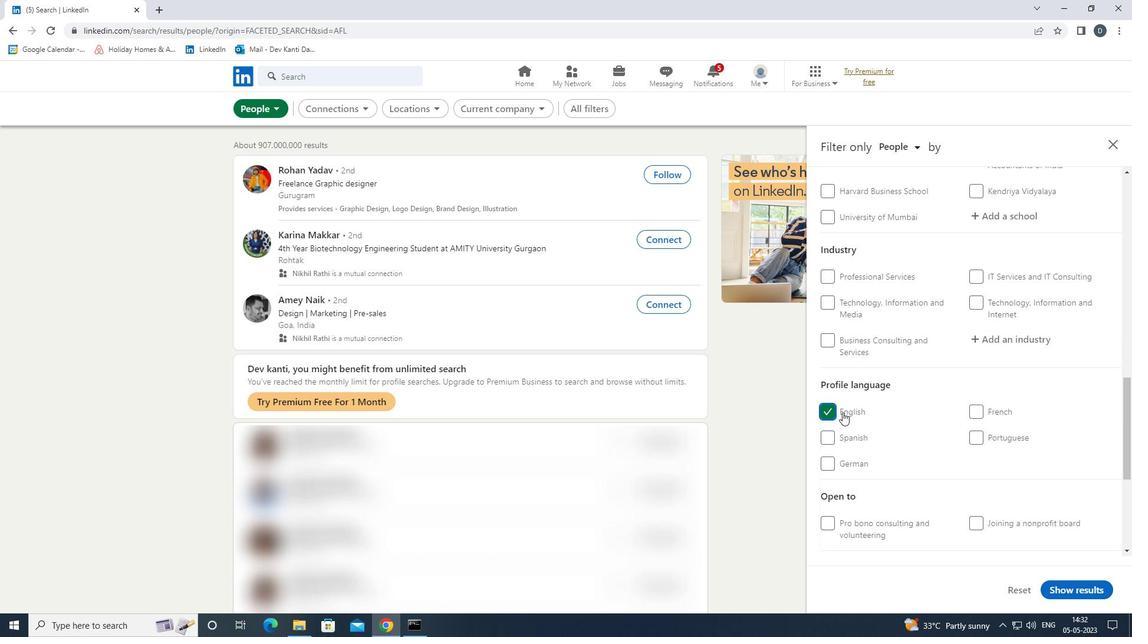 
Action: Mouse moved to (991, 330)
Screenshot: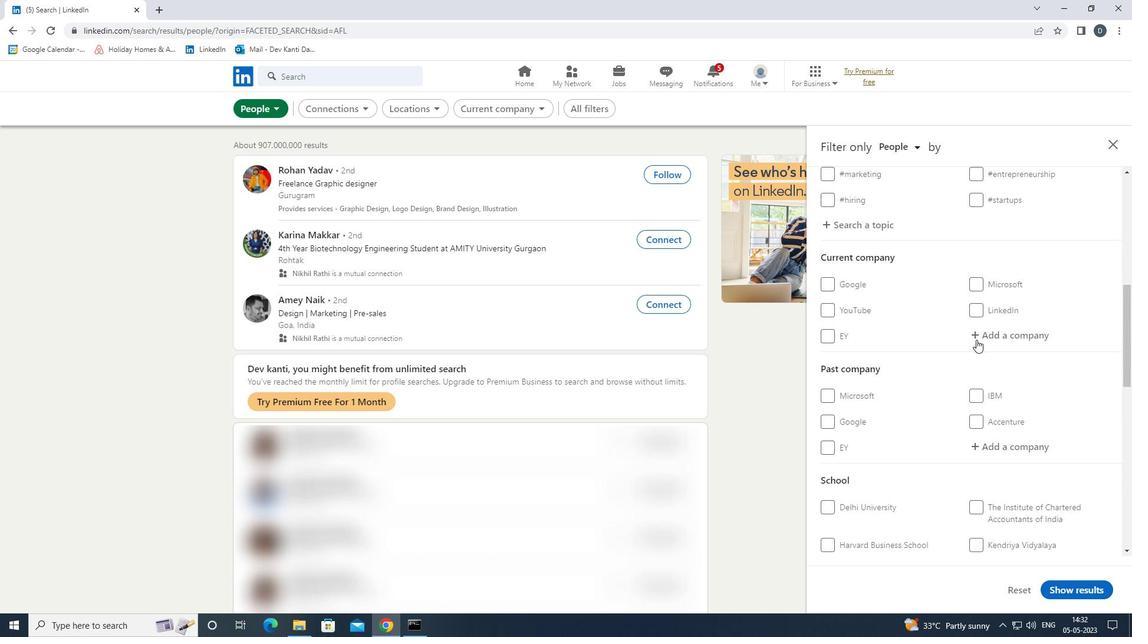 
Action: Mouse pressed left at (991, 330)
Screenshot: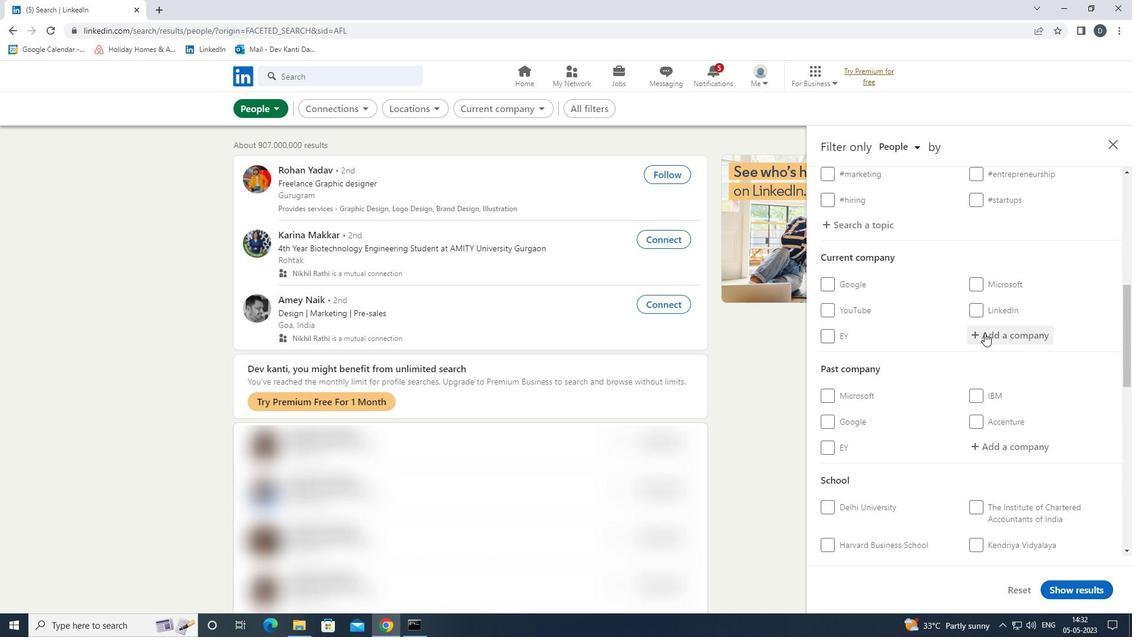 
Action: Key pressed <Key.shift><Key.shift><Key.shift><Key.shift><Key.shift><Key.shift><Key.shift><Key.shift><Key.shift><Key.shift><Key.shift><Key.shift><Key.shift><Key.shift><Key.shift><Key.shift><Key.shift><Key.shift><Key.shift><Key.shift><Key.shift><Key.shift>B<Key.shift>YJU'S<Key.down><Key.enter>
Screenshot: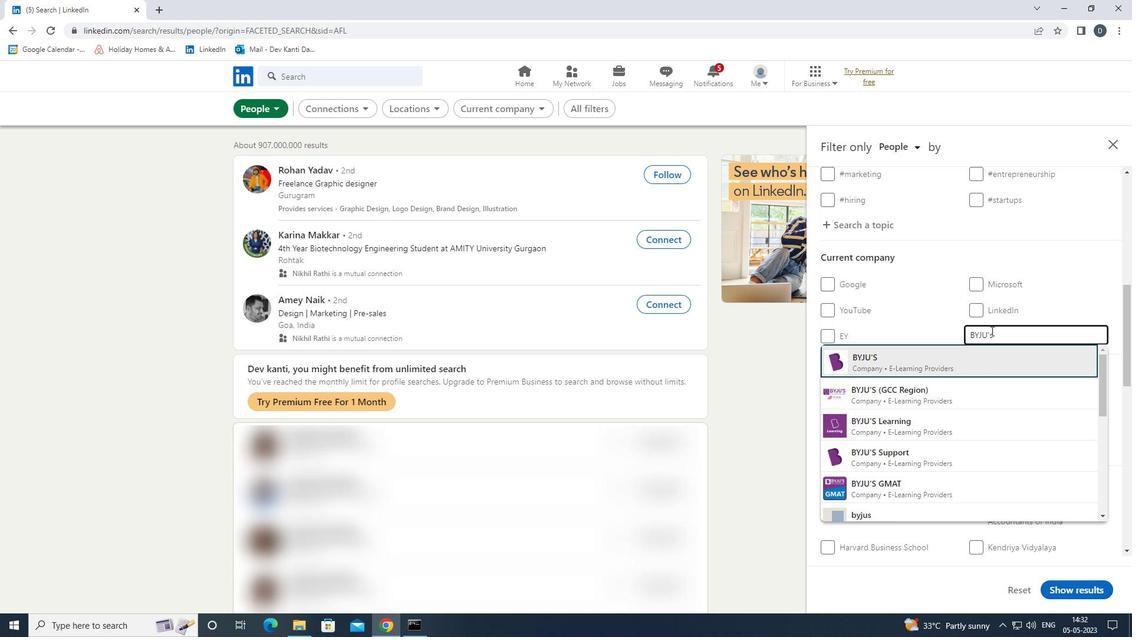 
Action: Mouse moved to (995, 329)
Screenshot: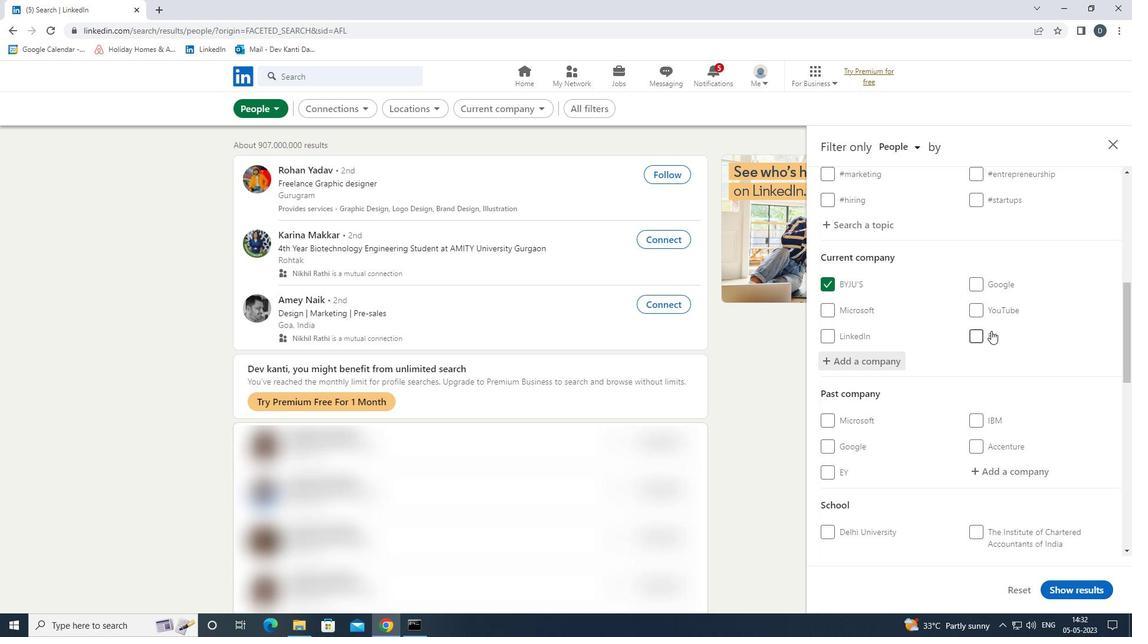 
Action: Mouse scrolled (995, 328) with delta (0, 0)
Screenshot: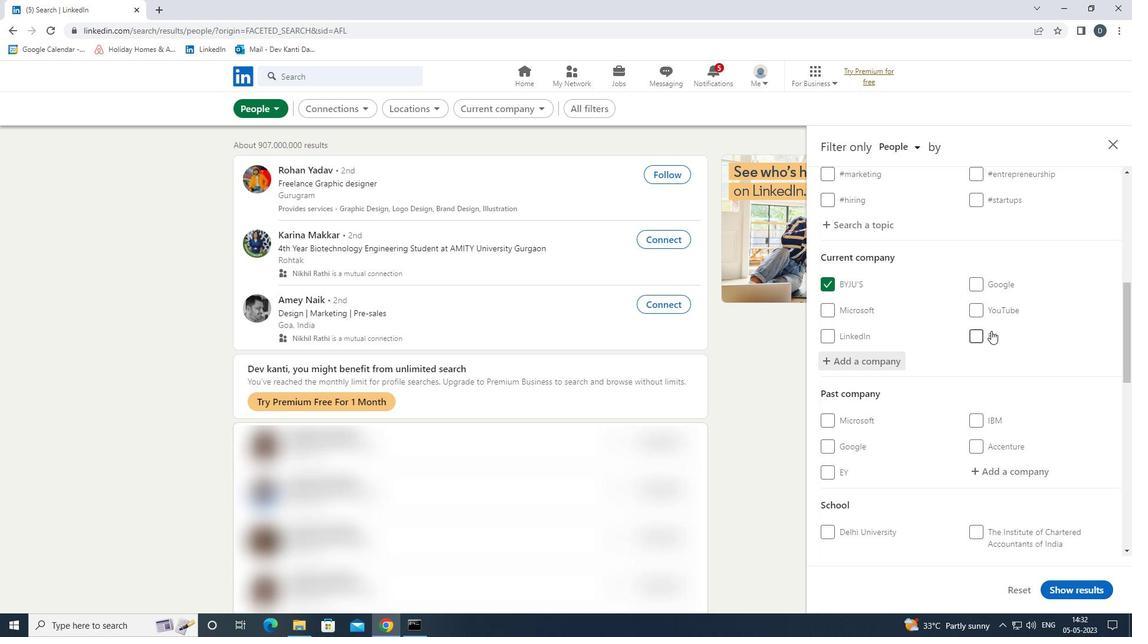 
Action: Mouse moved to (995, 329)
Screenshot: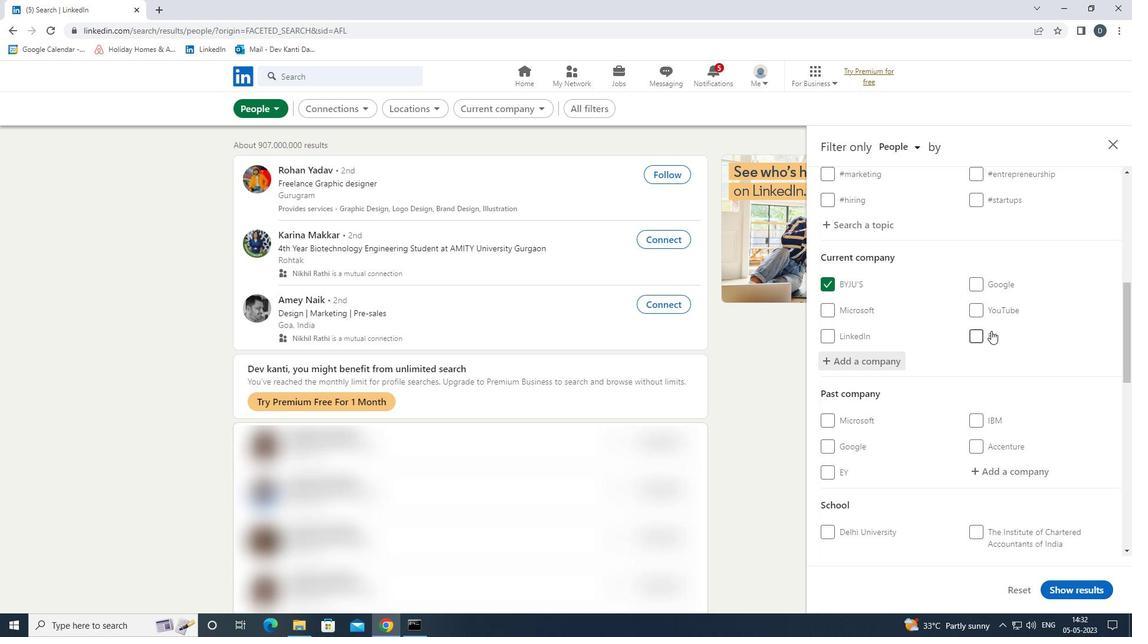 
Action: Mouse scrolled (995, 328) with delta (0, 0)
Screenshot: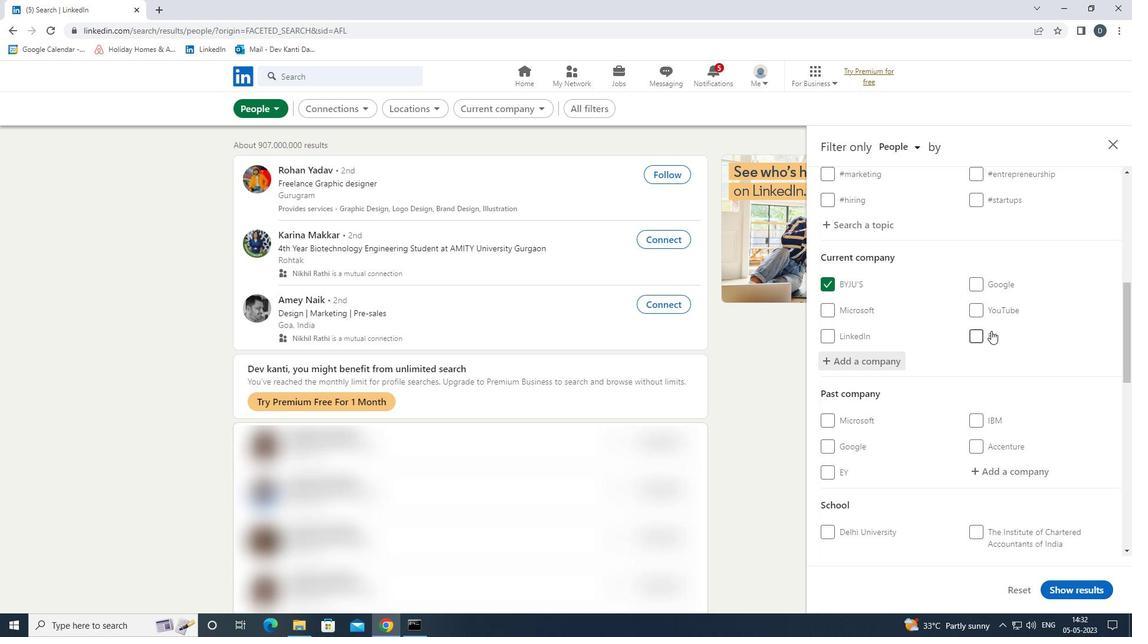 
Action: Mouse moved to (996, 329)
Screenshot: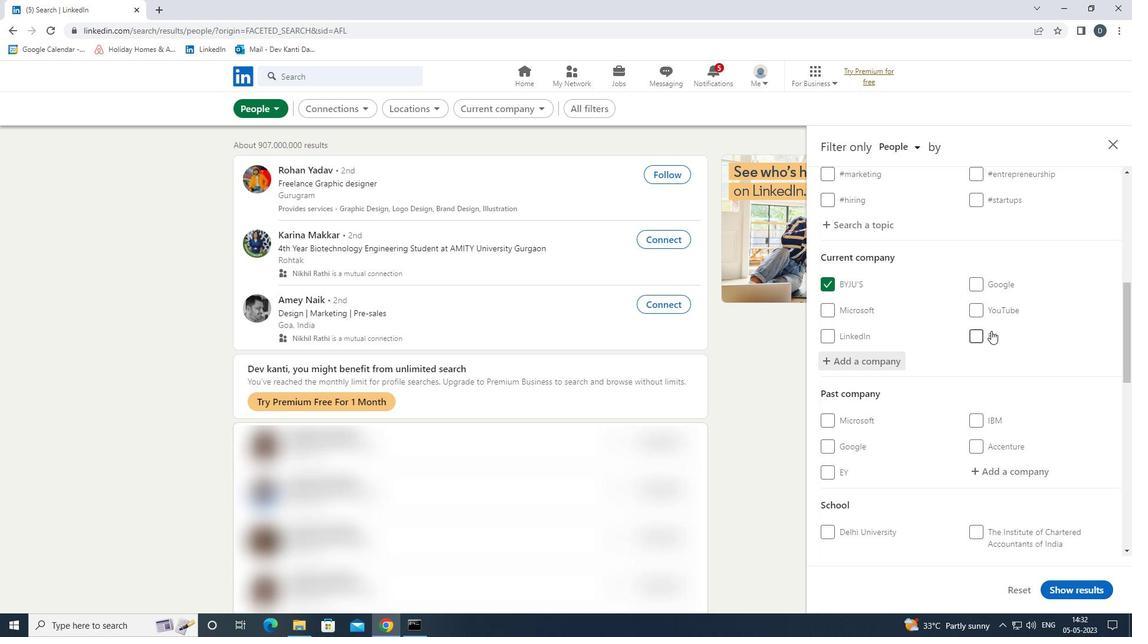 
Action: Mouse scrolled (996, 328) with delta (0, 0)
Screenshot: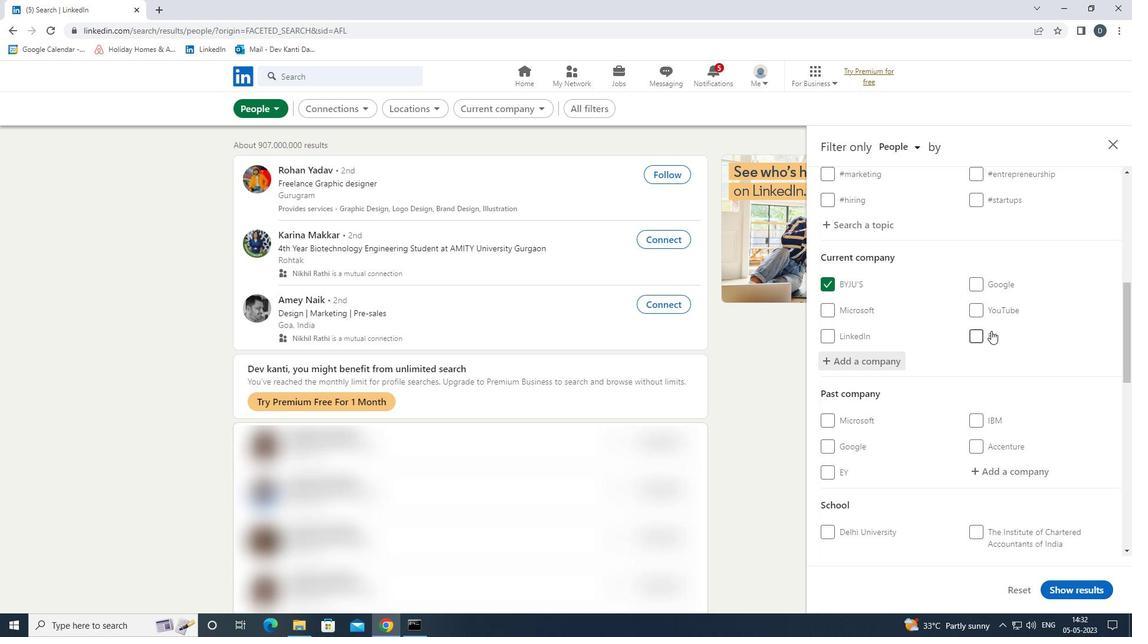 
Action: Mouse scrolled (996, 328) with delta (0, 0)
Screenshot: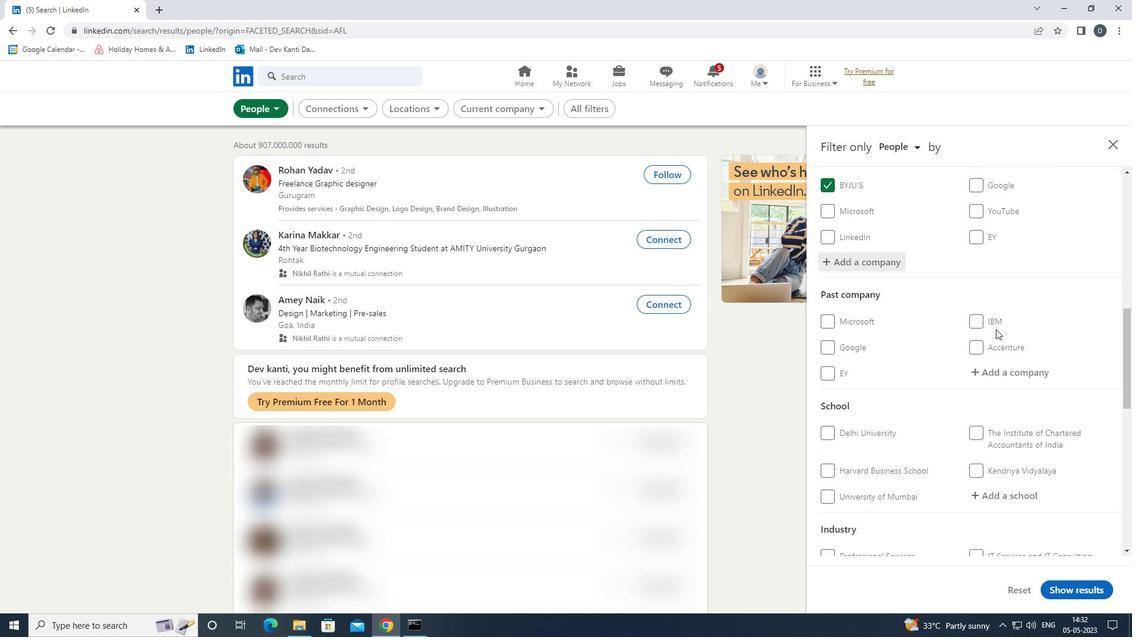 
Action: Mouse scrolled (996, 328) with delta (0, 0)
Screenshot: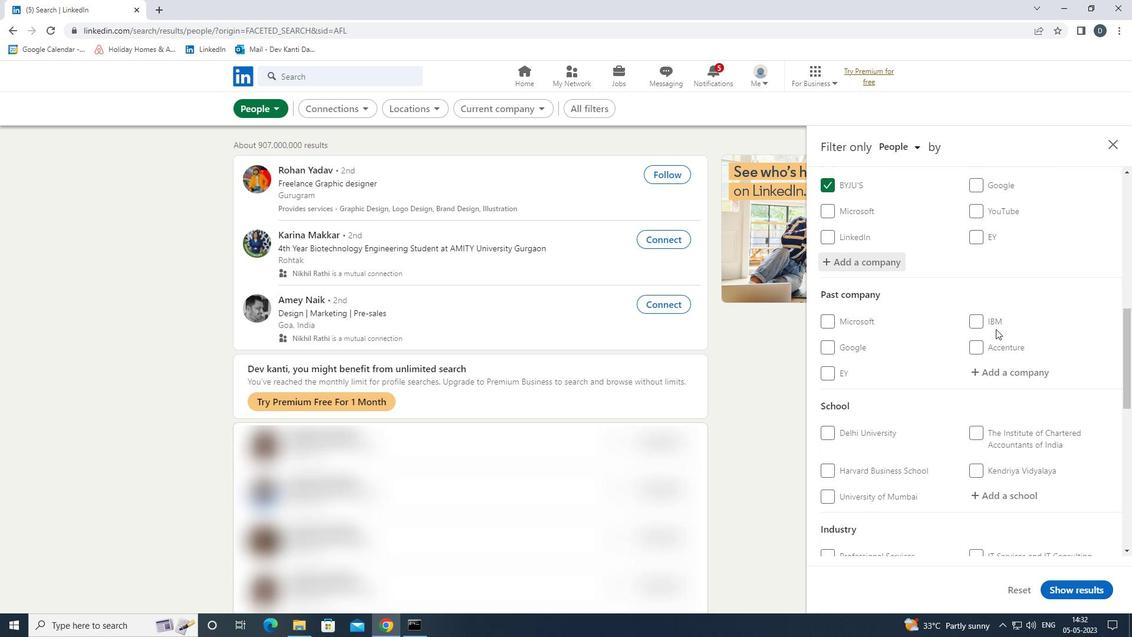 
Action: Mouse moved to (1015, 300)
Screenshot: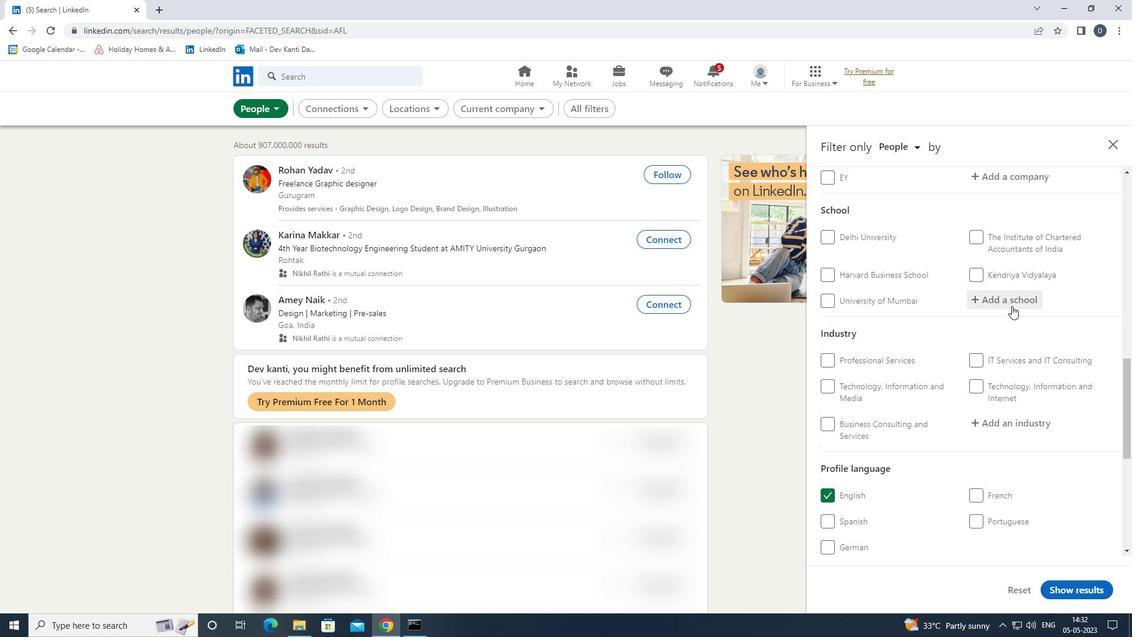
Action: Mouse pressed left at (1015, 300)
Screenshot: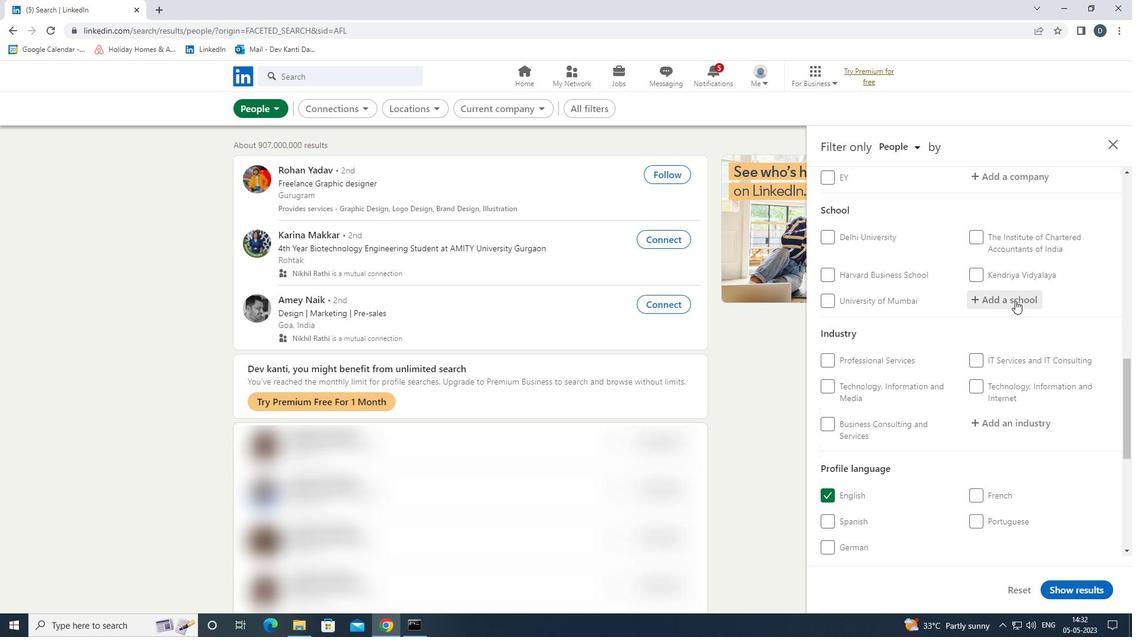 
Action: Key pressed <Key.shift><Key.shift><Key.shift><Key.shift><Key.shift><Key.shift><Key.shift><Key.shift><Key.shift><Key.shift><Key.shift><Key.shift>INDUS<Key.space><Key.shift><Key.shift>UNIVERSITY<Key.down><Key.enter>
Screenshot: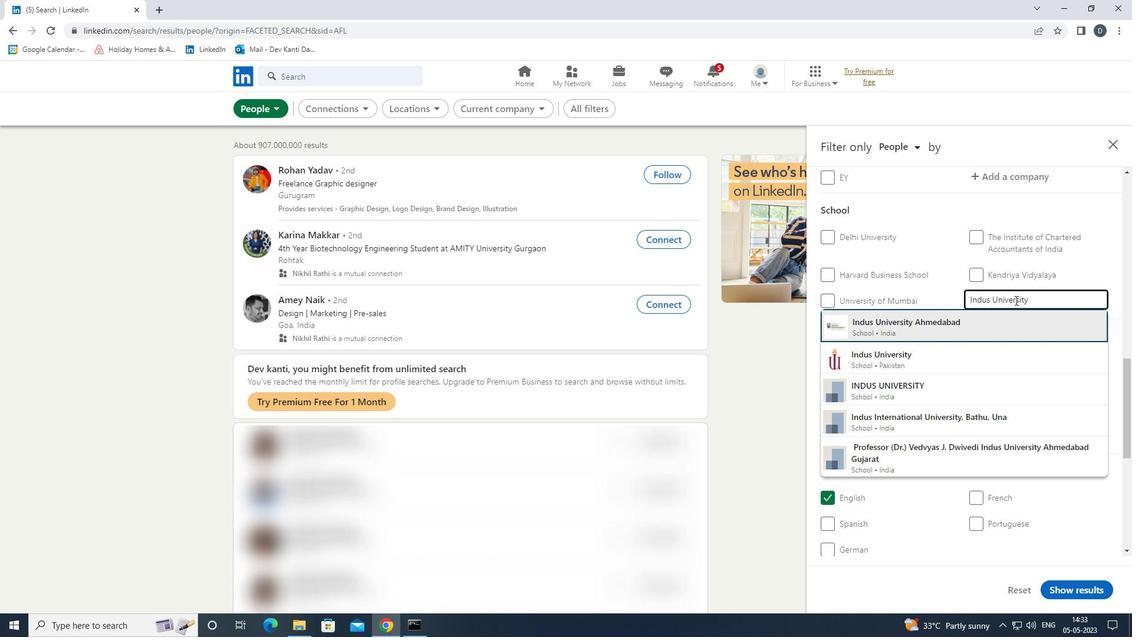 
Action: Mouse scrolled (1015, 299) with delta (0, 0)
Screenshot: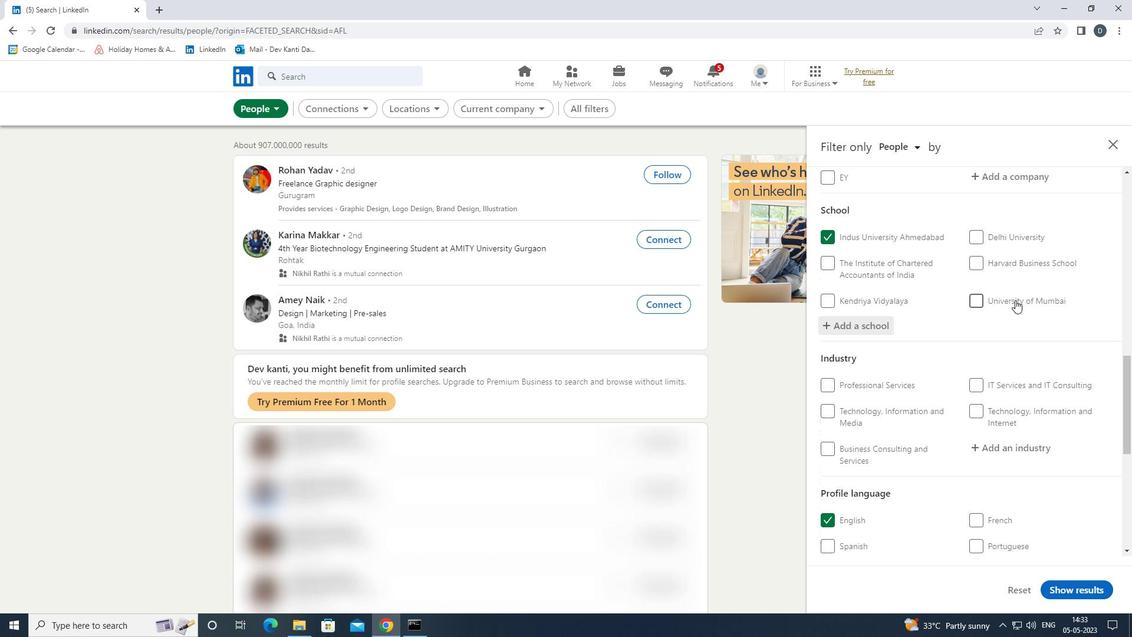 
Action: Mouse scrolled (1015, 299) with delta (0, 0)
Screenshot: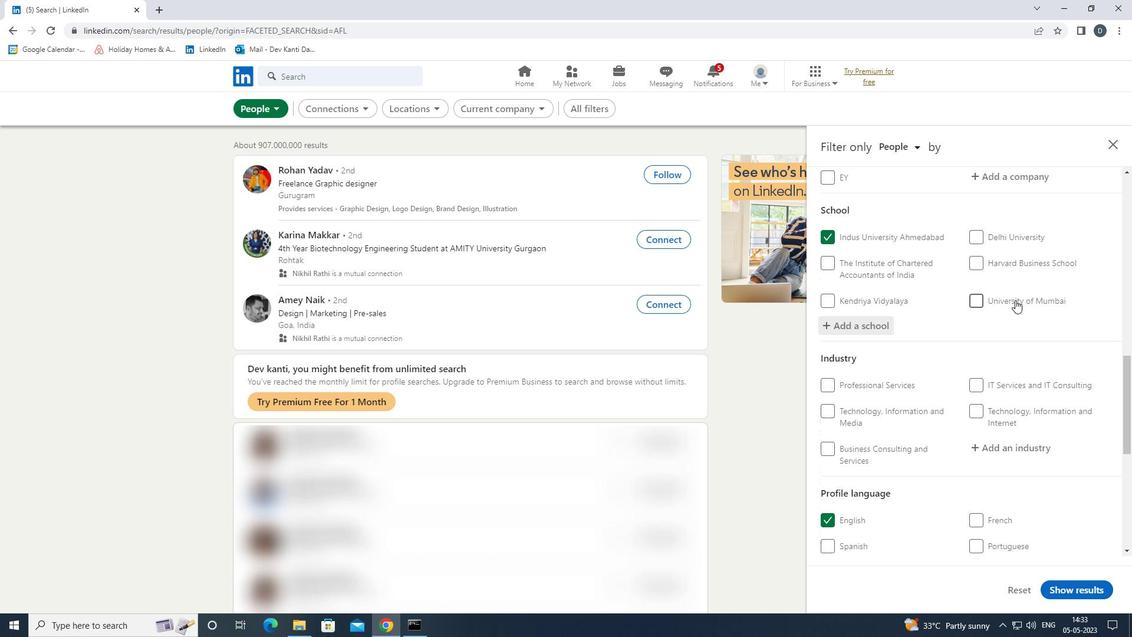 
Action: Mouse moved to (1002, 325)
Screenshot: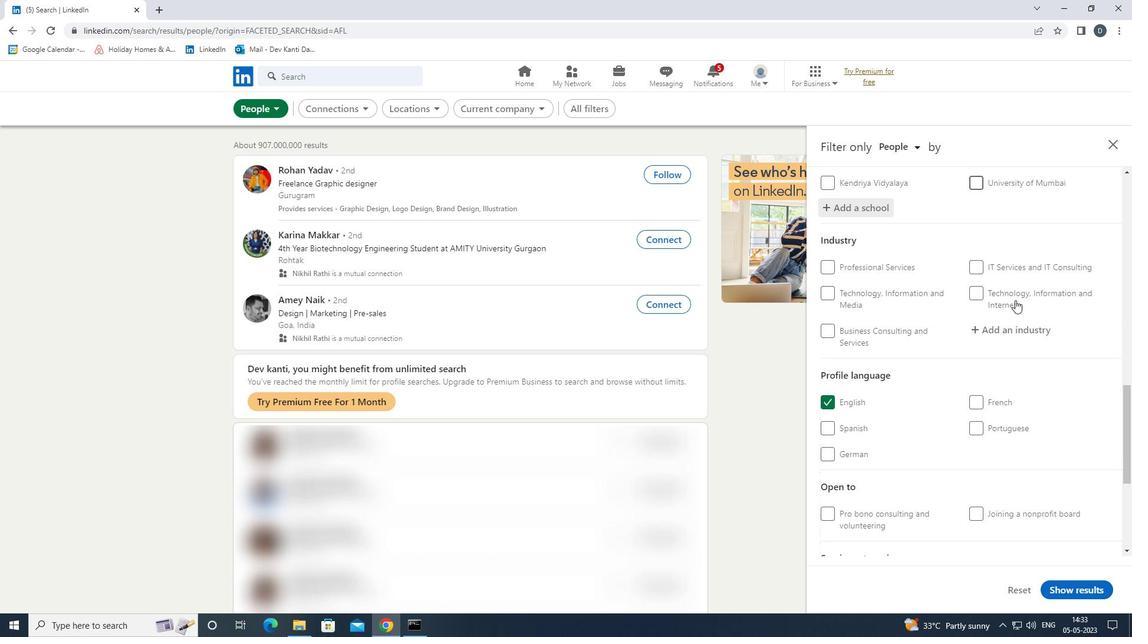 
Action: Mouse pressed left at (1002, 325)
Screenshot: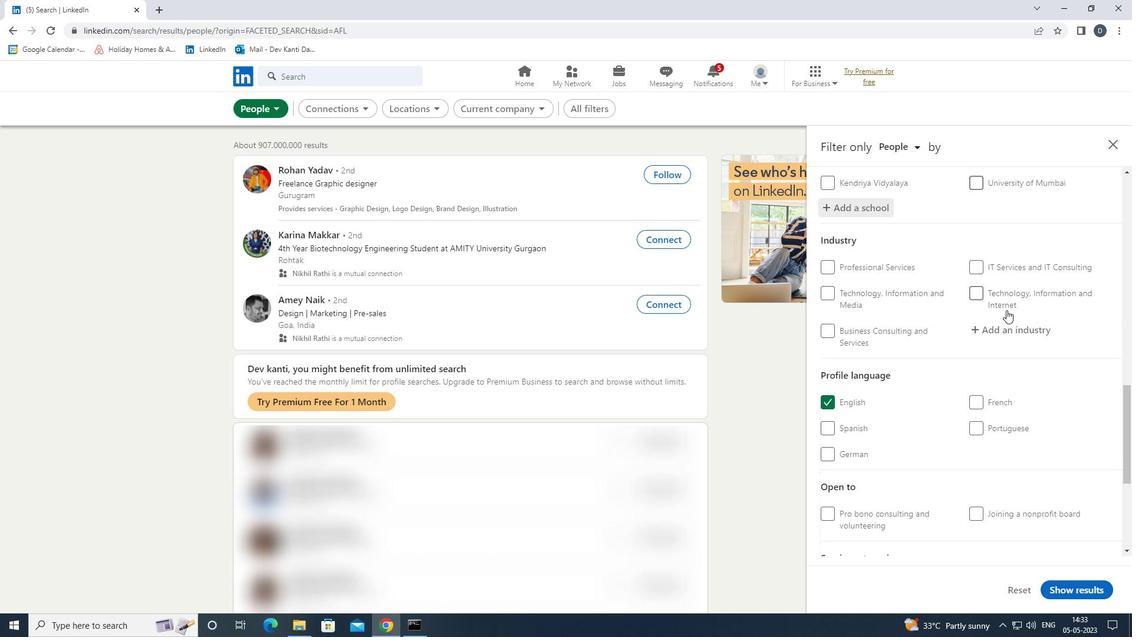
Action: Key pressed <Key.shift>RETAIL<Key.space><Key.shift><Key.shift><Key.shift>GASOLIN<Key.down><Key.enter>
Screenshot: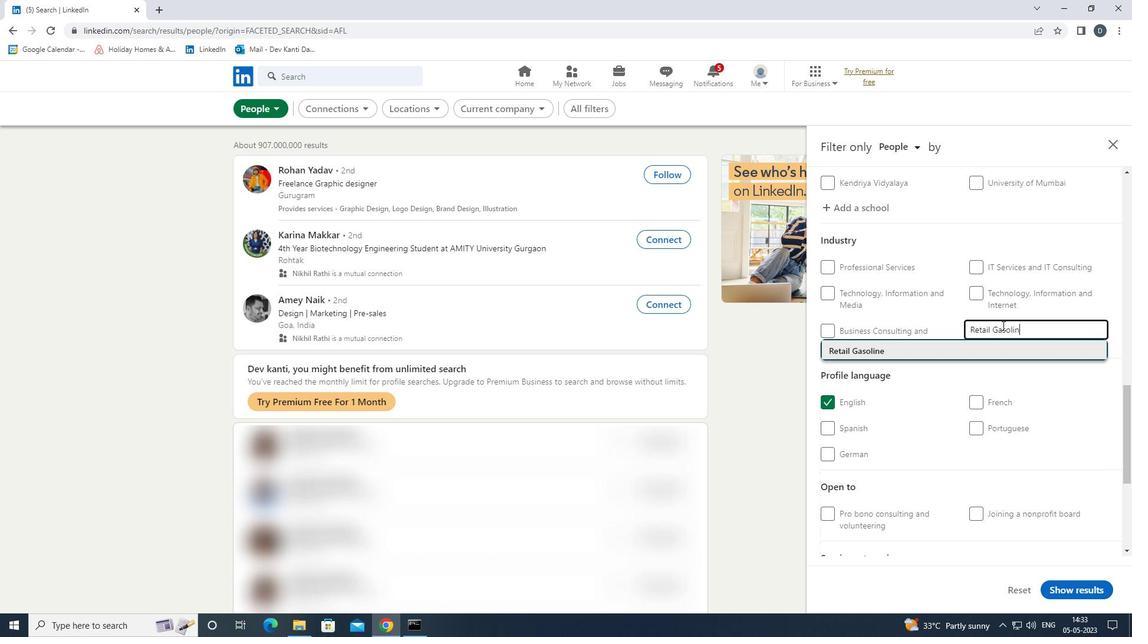 
Action: Mouse scrolled (1002, 325) with delta (0, 0)
Screenshot: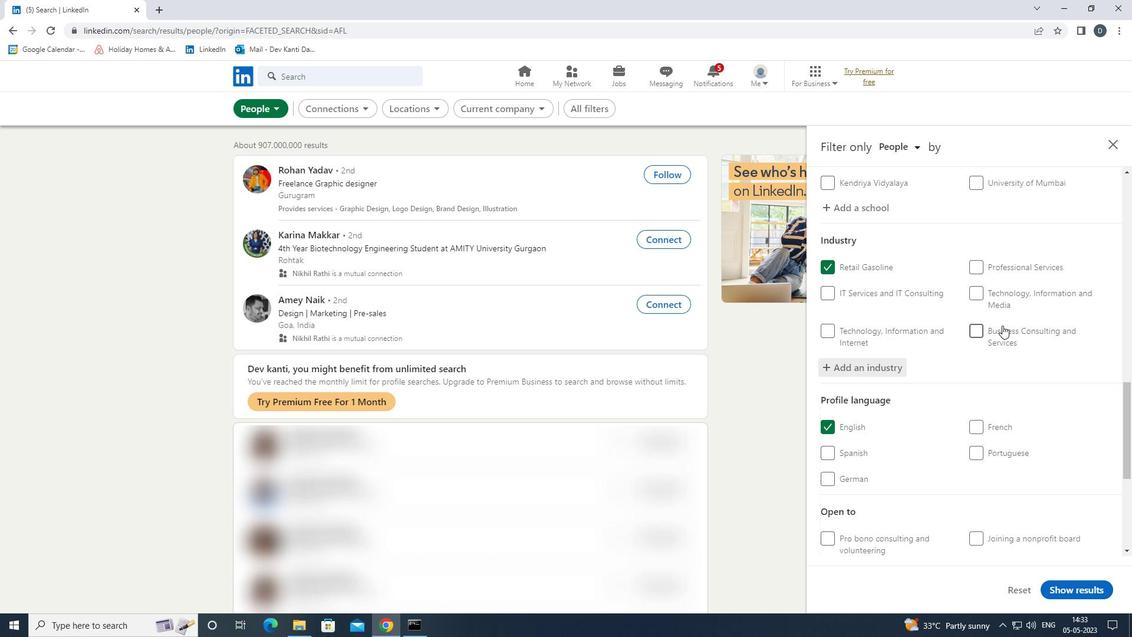 
Action: Mouse scrolled (1002, 325) with delta (0, 0)
Screenshot: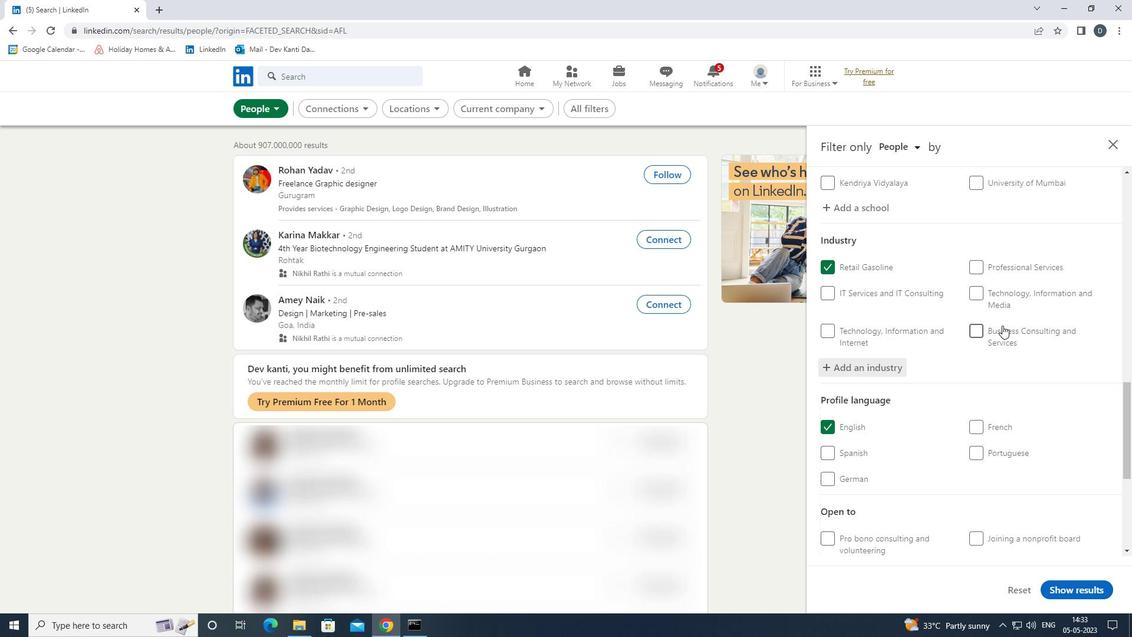 
Action: Mouse scrolled (1002, 325) with delta (0, 0)
Screenshot: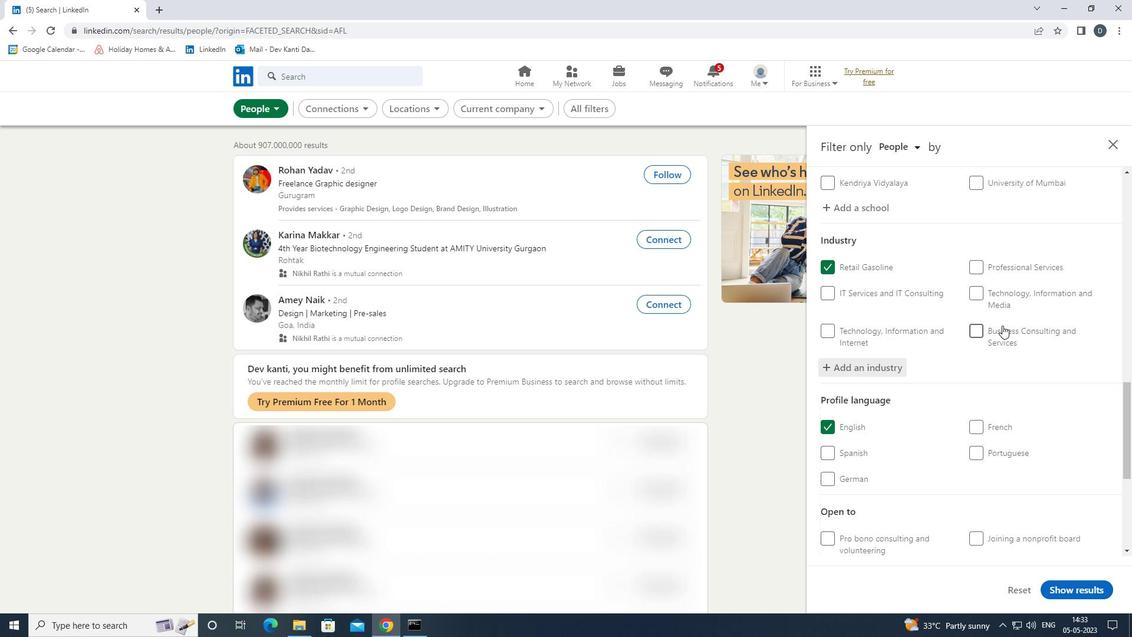 
Action: Mouse scrolled (1002, 325) with delta (0, 0)
Screenshot: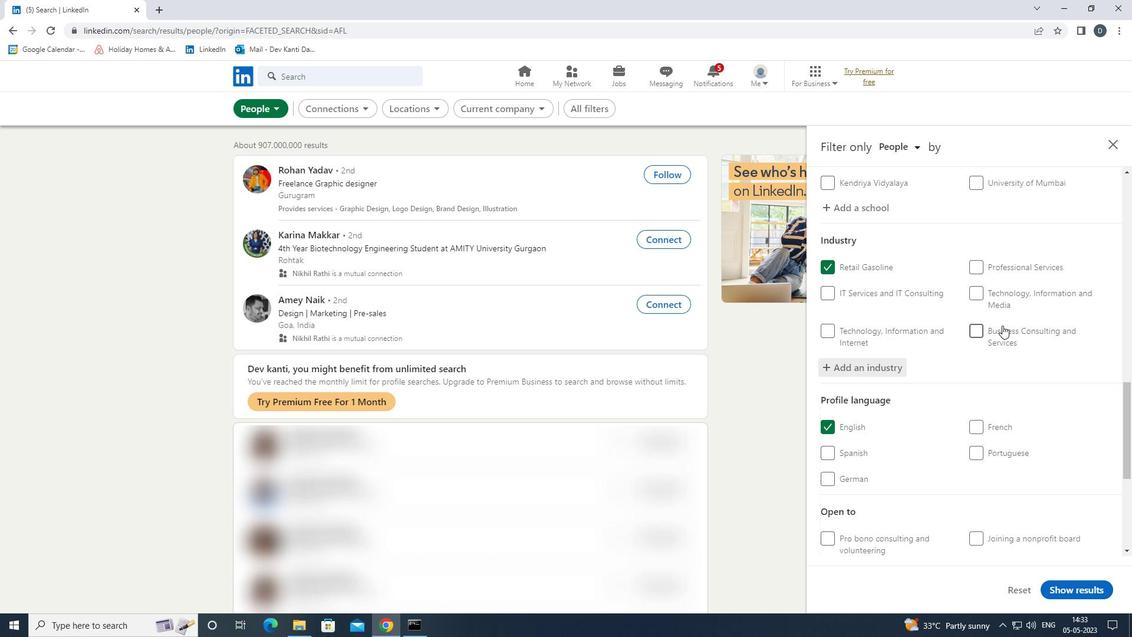 
Action: Mouse moved to (1003, 425)
Screenshot: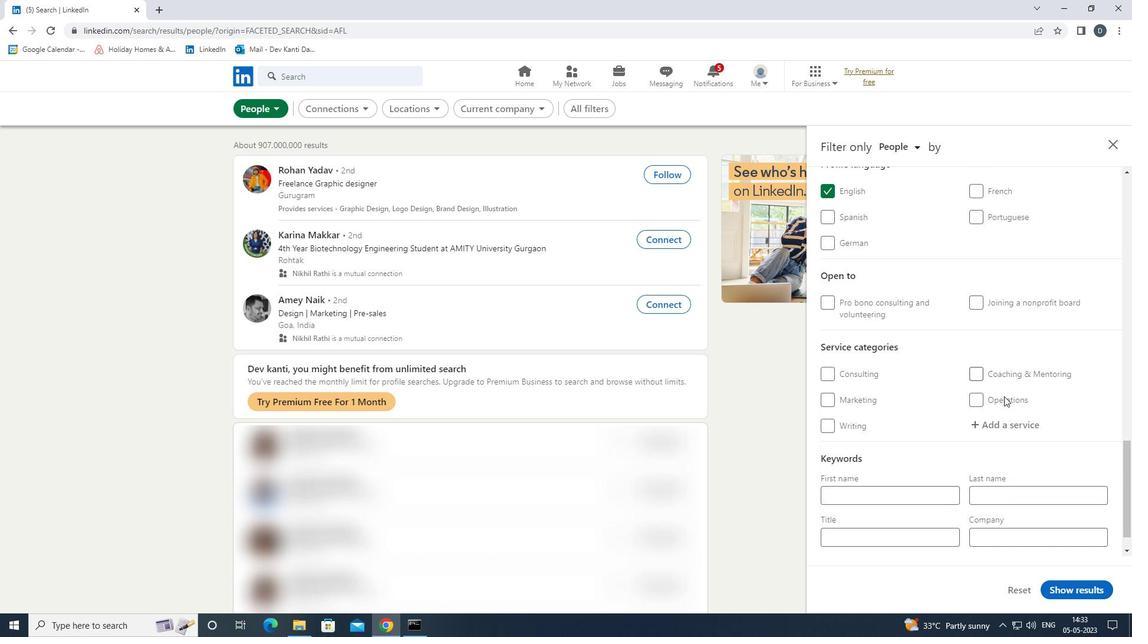 
Action: Mouse pressed left at (1003, 425)
Screenshot: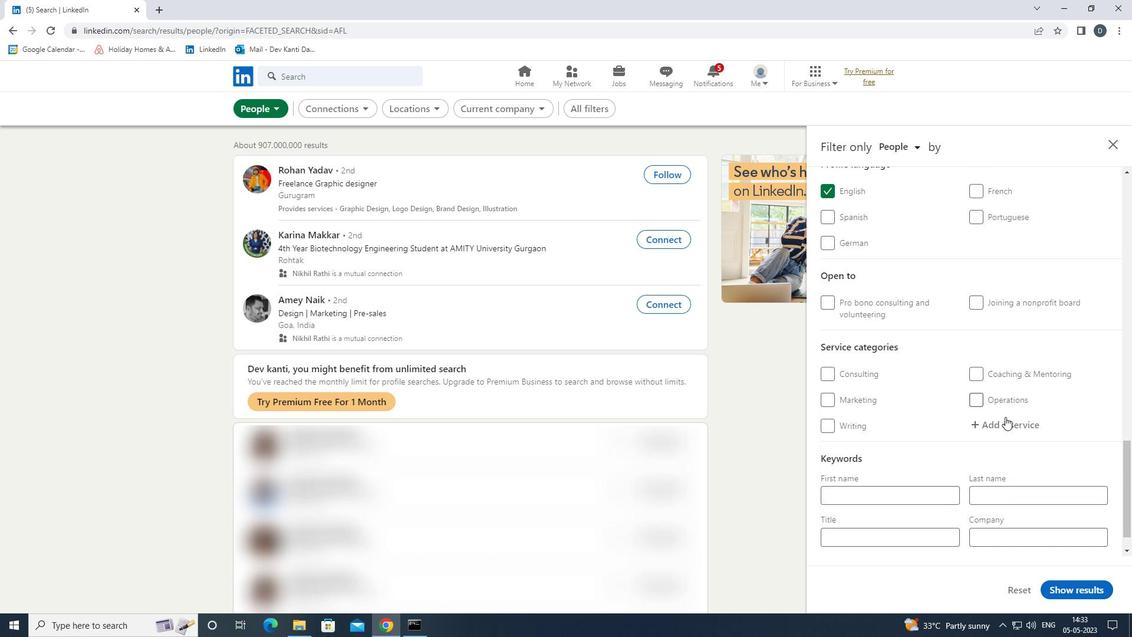
Action: Mouse moved to (1002, 425)
Screenshot: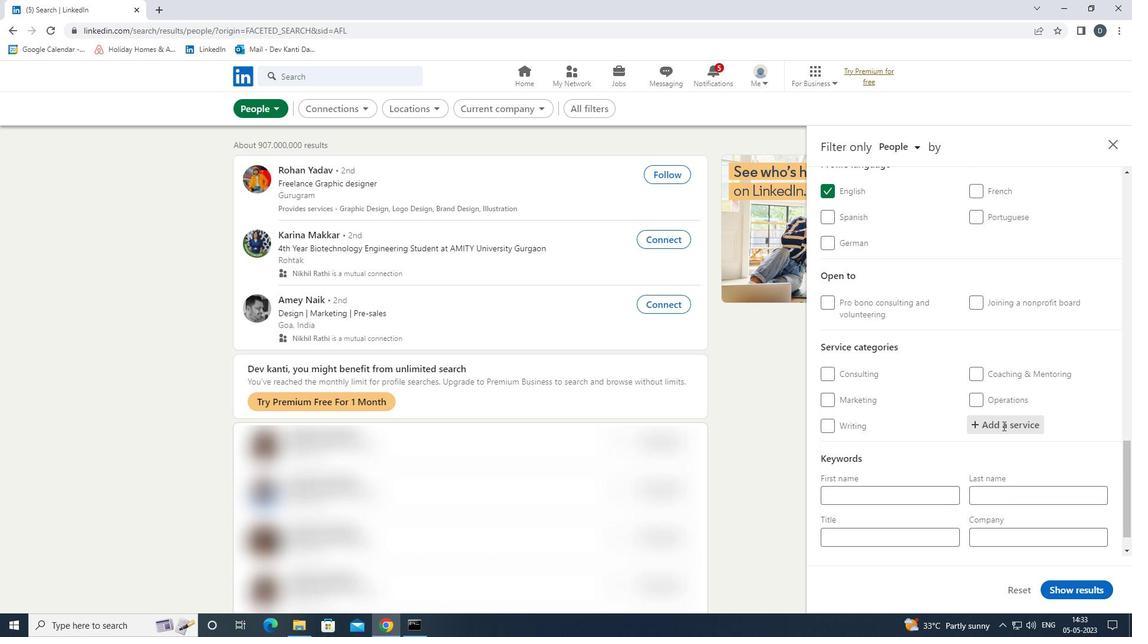 
Action: Key pressed <Key.shift><Key.shift><Key.shift><Key.shift><Key.shift><Key.shift>PACKAGING<Key.down><Key.enter>
Screenshot: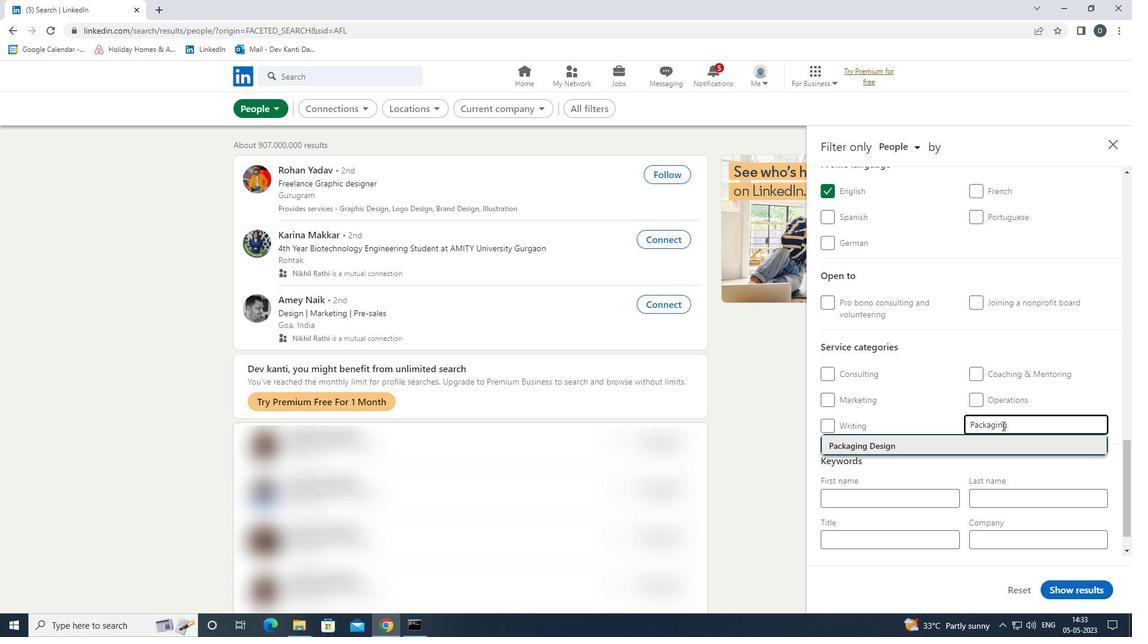 
Action: Mouse moved to (1103, 277)
Screenshot: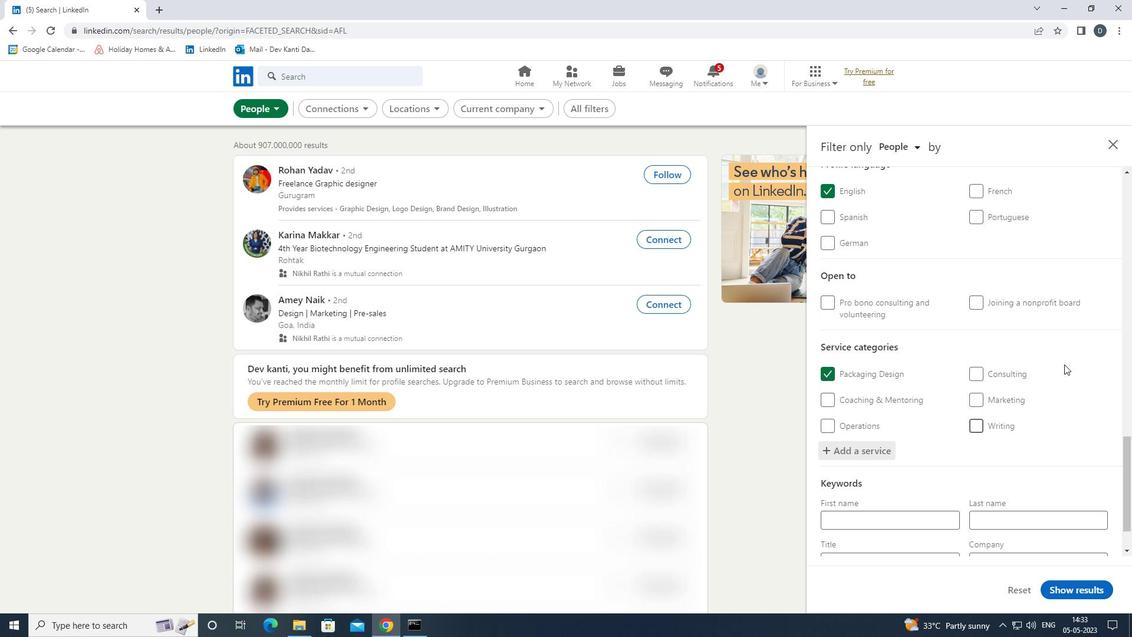 
Action: Mouse scrolled (1103, 276) with delta (0, 0)
Screenshot: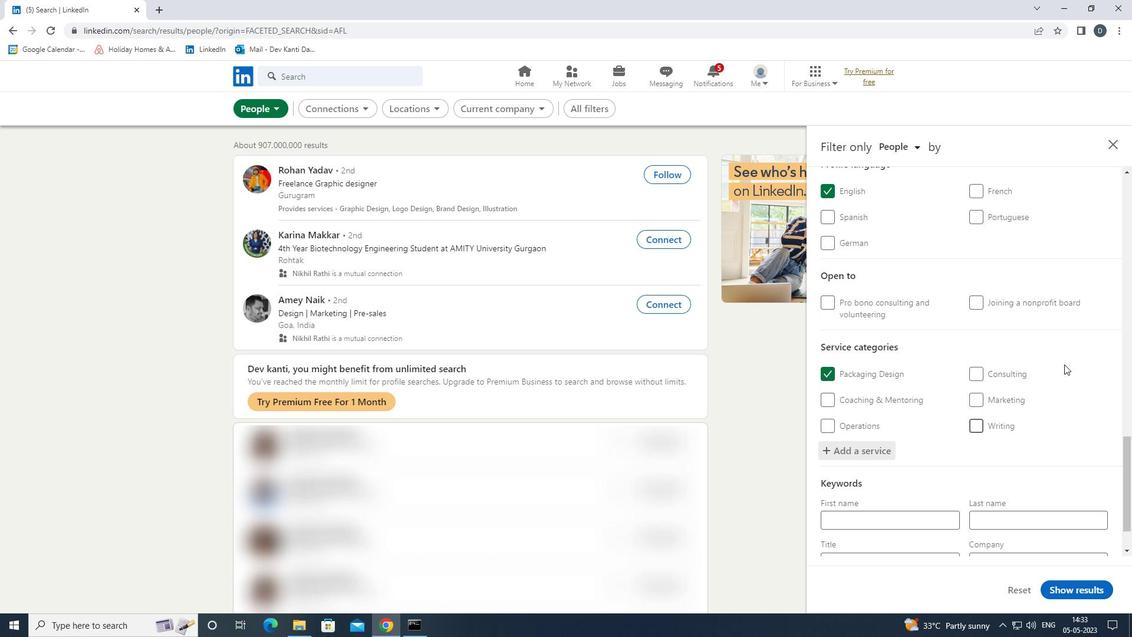 
Action: Mouse moved to (1089, 303)
Screenshot: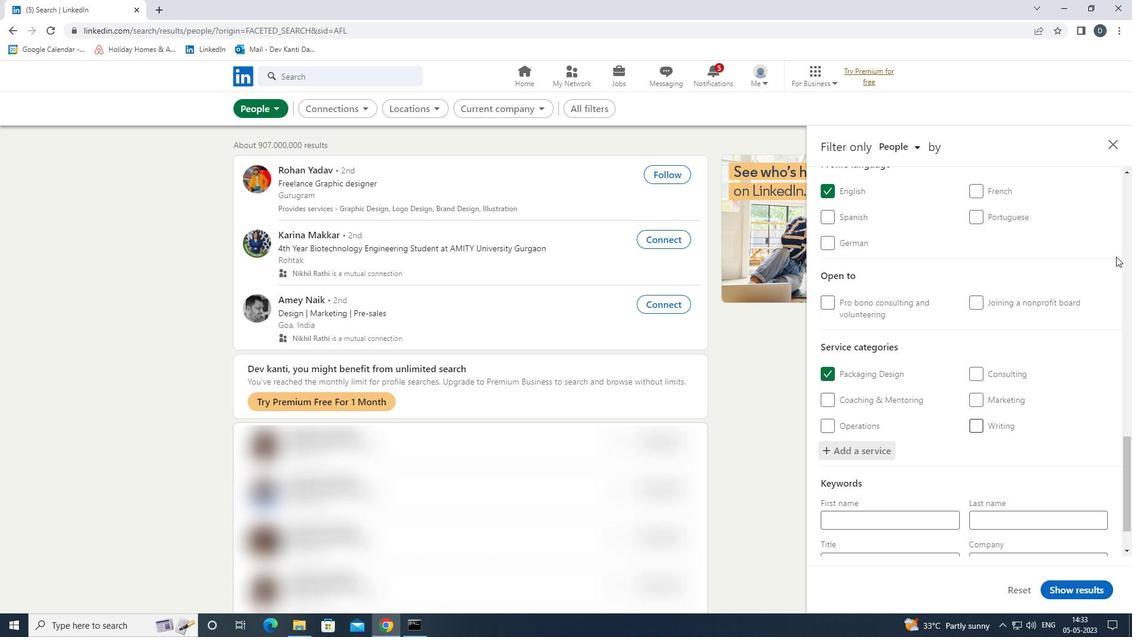 
Action: Mouse scrolled (1089, 302) with delta (0, 0)
Screenshot: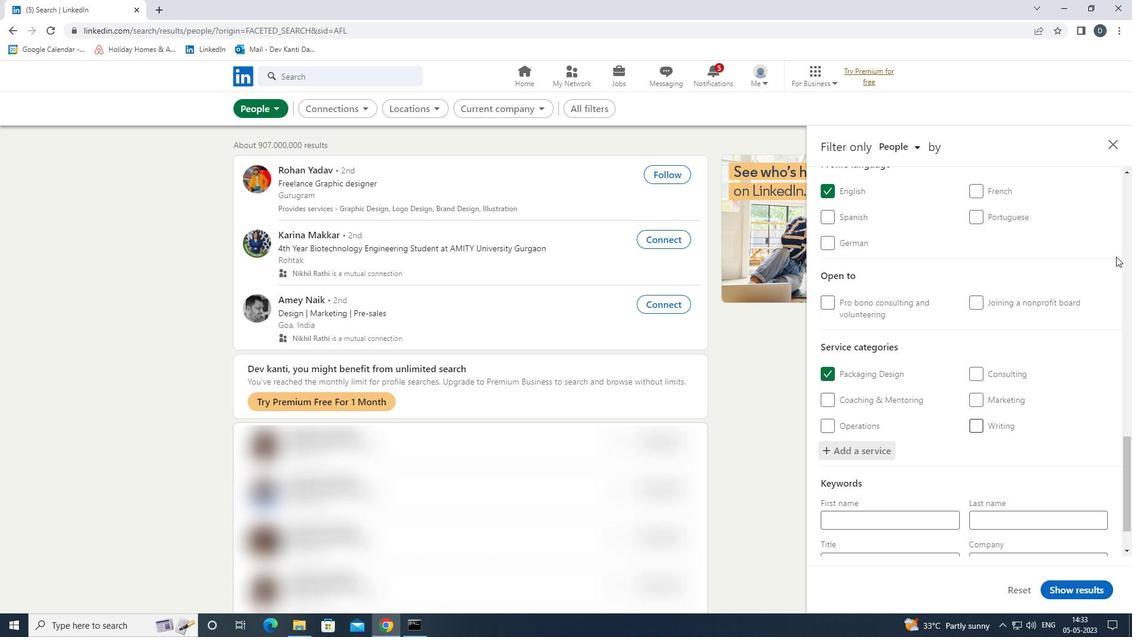 
Action: Mouse moved to (1047, 349)
Screenshot: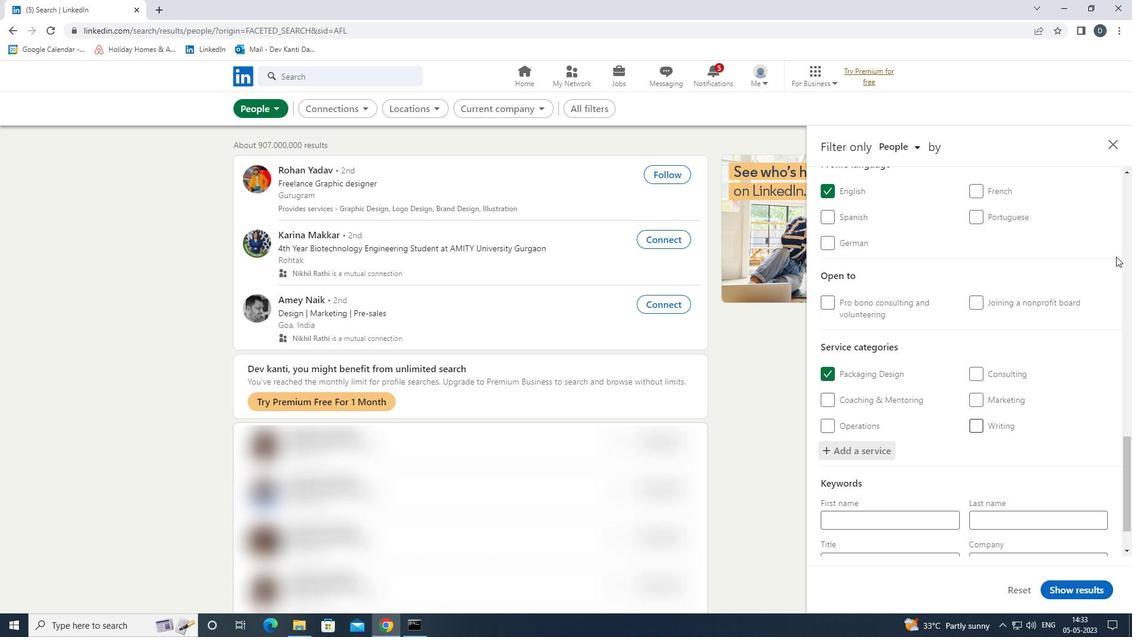 
Action: Mouse scrolled (1047, 348) with delta (0, 0)
Screenshot: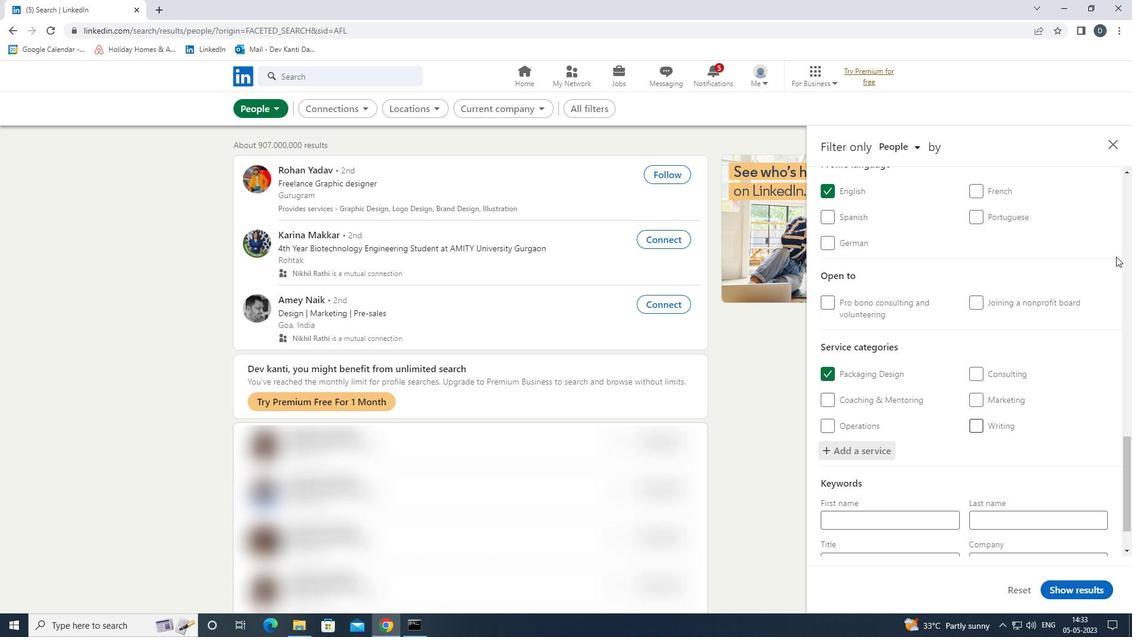 
Action: Mouse moved to (892, 510)
Screenshot: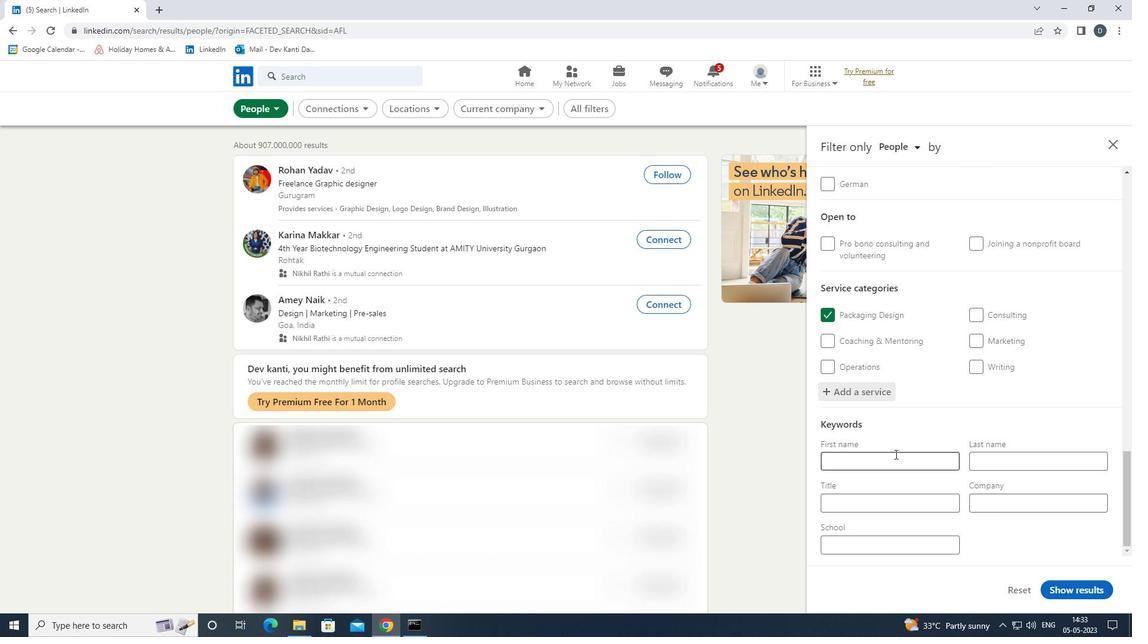
Action: Mouse pressed left at (892, 510)
Screenshot: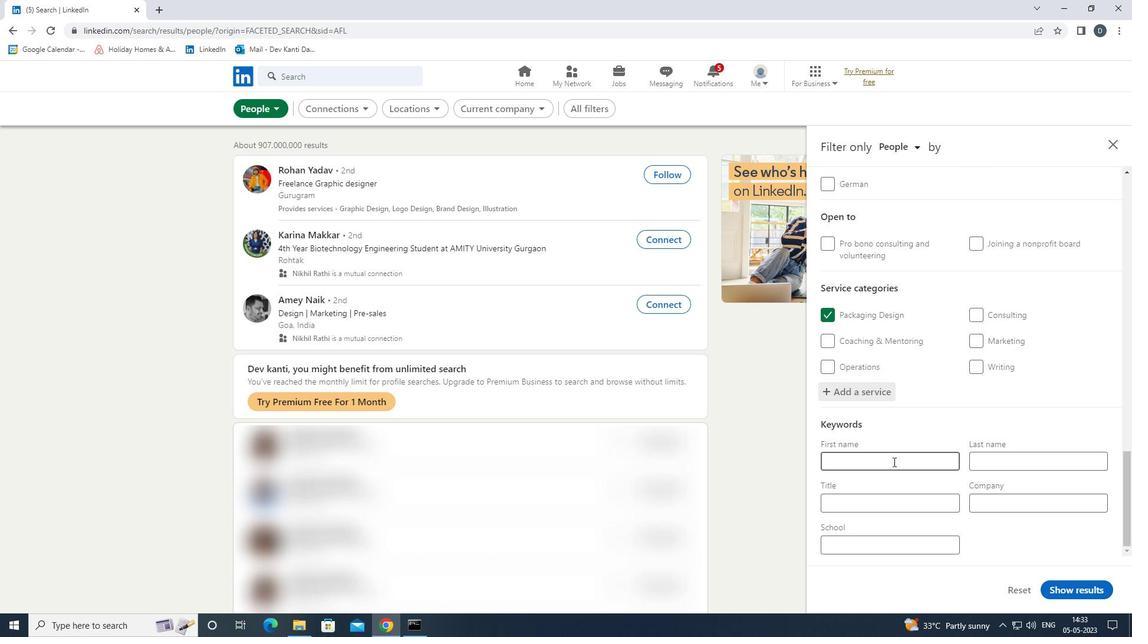
Action: Mouse moved to (891, 510)
Screenshot: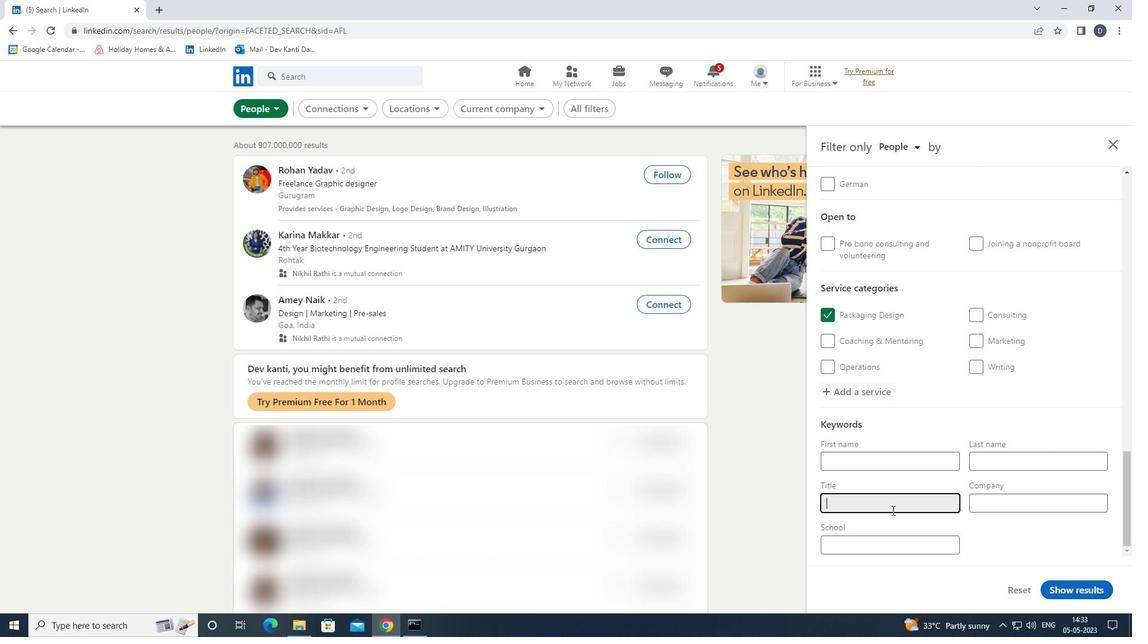 
Action: Key pressed <Key.shift><Key.shift><Key.shift><Key.shift><Key.shift><Key.shift><Key.shift><Key.shift><Key.shift><Key.shift>TOW<Key.space><Key.shift>TRUCK<Key.space><Key.shift>OPERATOR
Screenshot: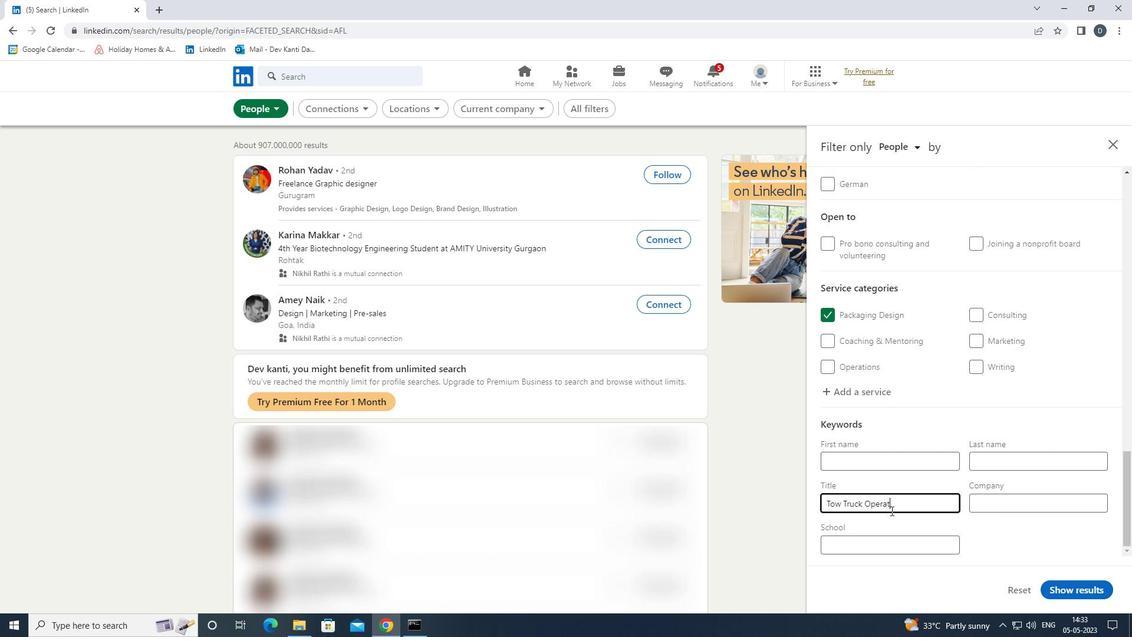 
Action: Mouse moved to (1067, 595)
Screenshot: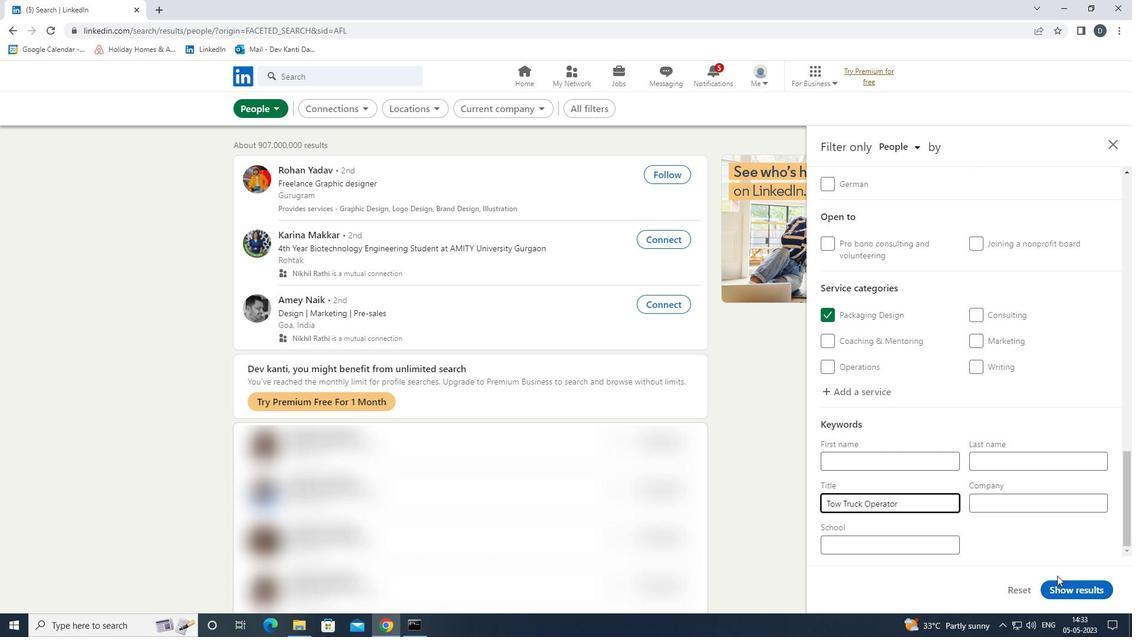 
Action: Mouse pressed left at (1067, 595)
Screenshot: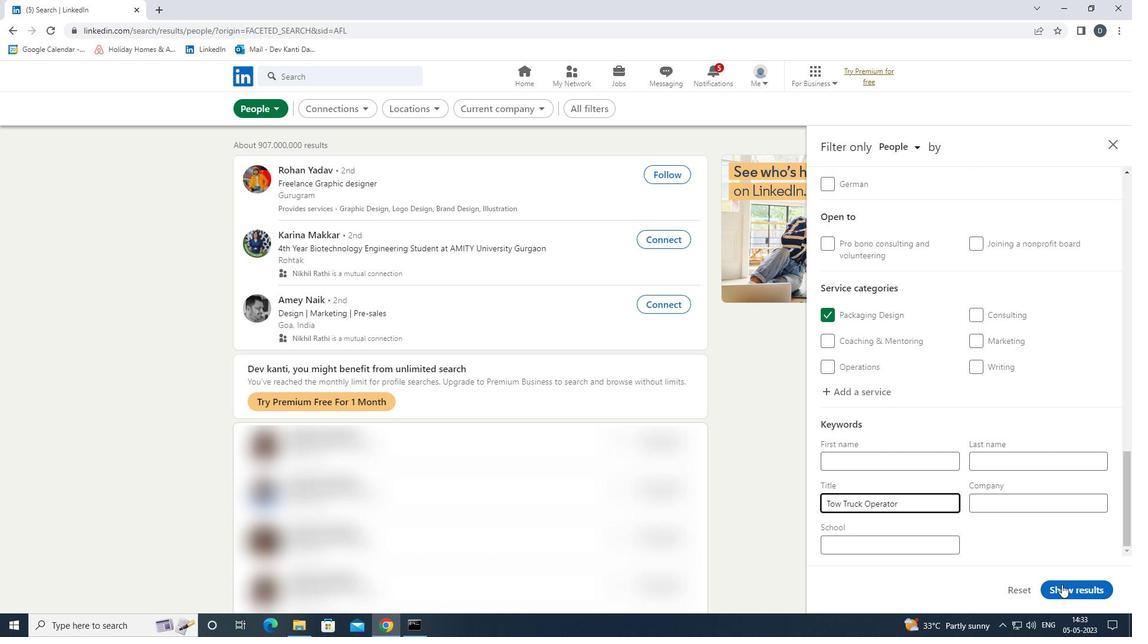 
Action: Mouse moved to (974, 440)
Screenshot: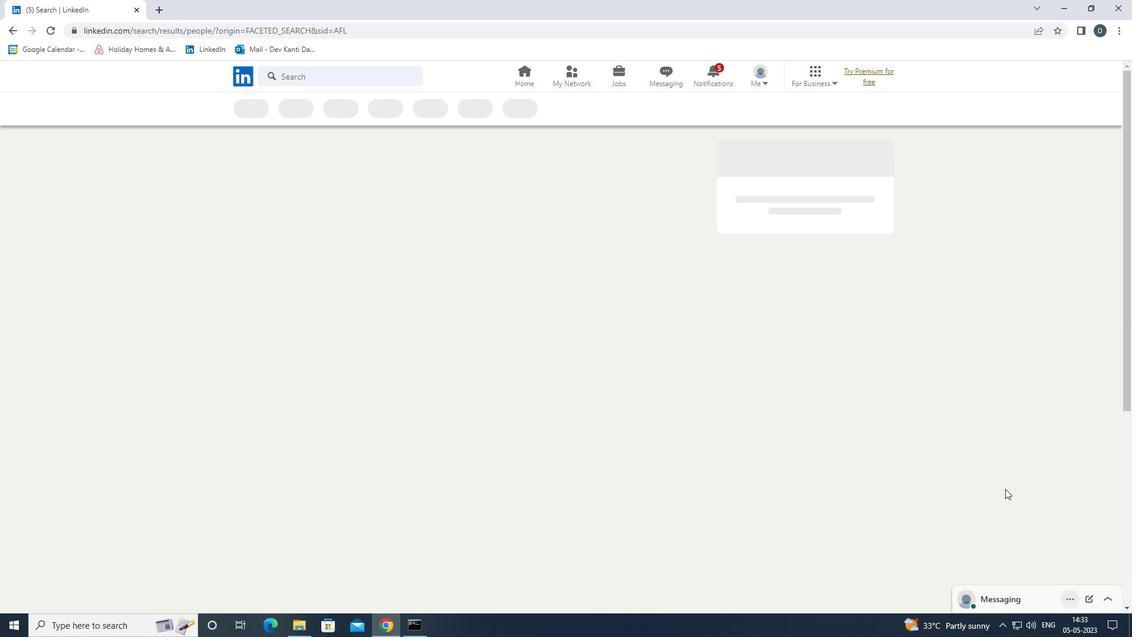 
